 Task: Search one way flight ticket for 2 adults, 4 children and 1 infant on lap in business from Colorado Springs: City Of Colorado Springs Municipal Airport to Wilmington: Wilmington International Airport on 8-6-2023. Choice of flights is Delta. Number of bags: 1 carry on bag. Price is upto 73000. Outbound departure time preference is 7:00.
Action: Mouse moved to (230, 316)
Screenshot: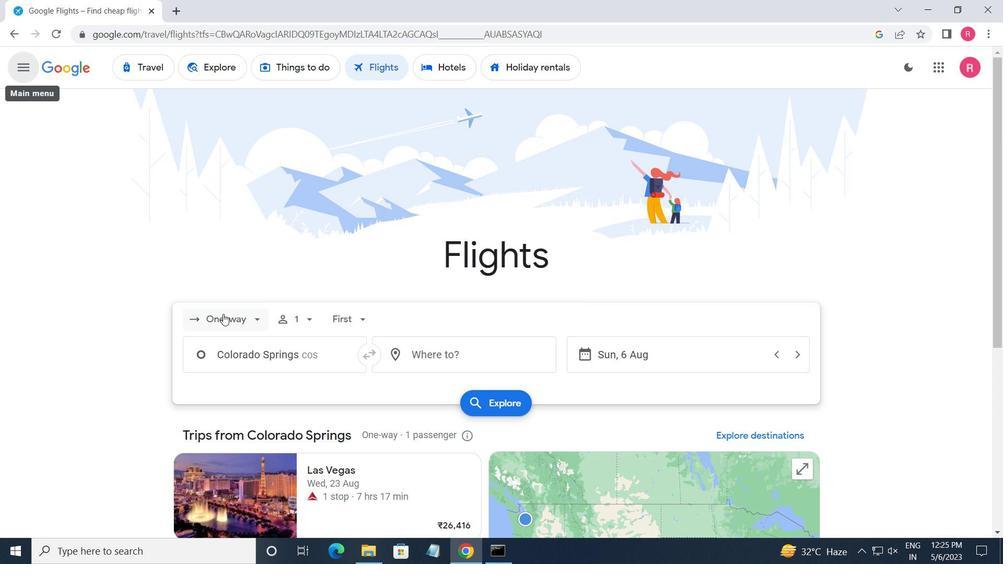 
Action: Mouse pressed left at (230, 316)
Screenshot: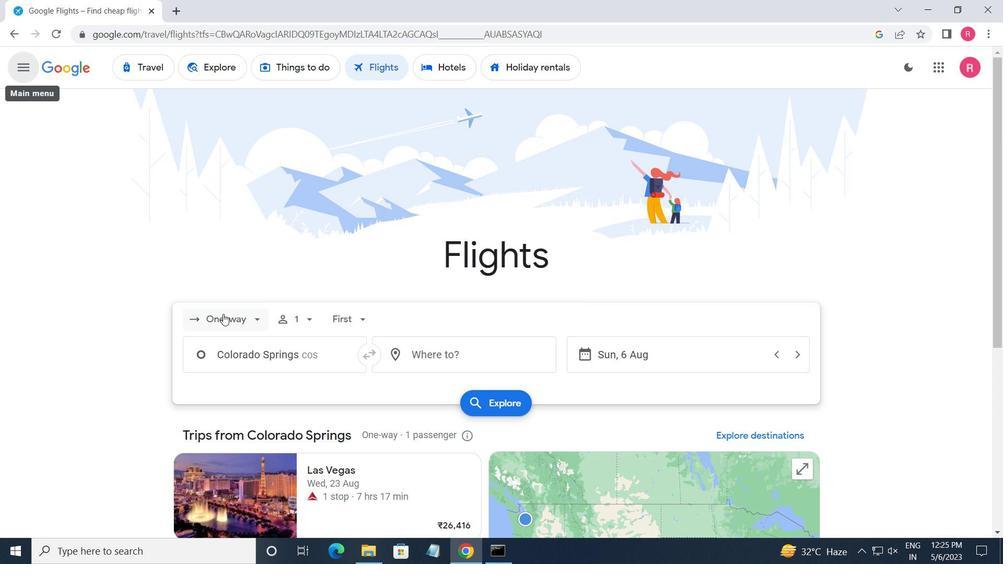 
Action: Mouse moved to (256, 383)
Screenshot: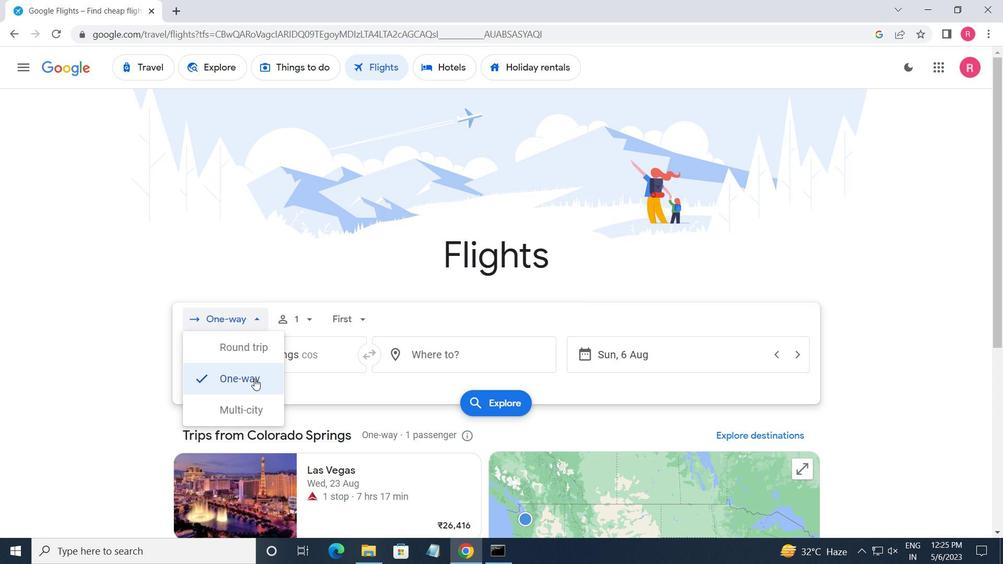 
Action: Mouse pressed left at (256, 383)
Screenshot: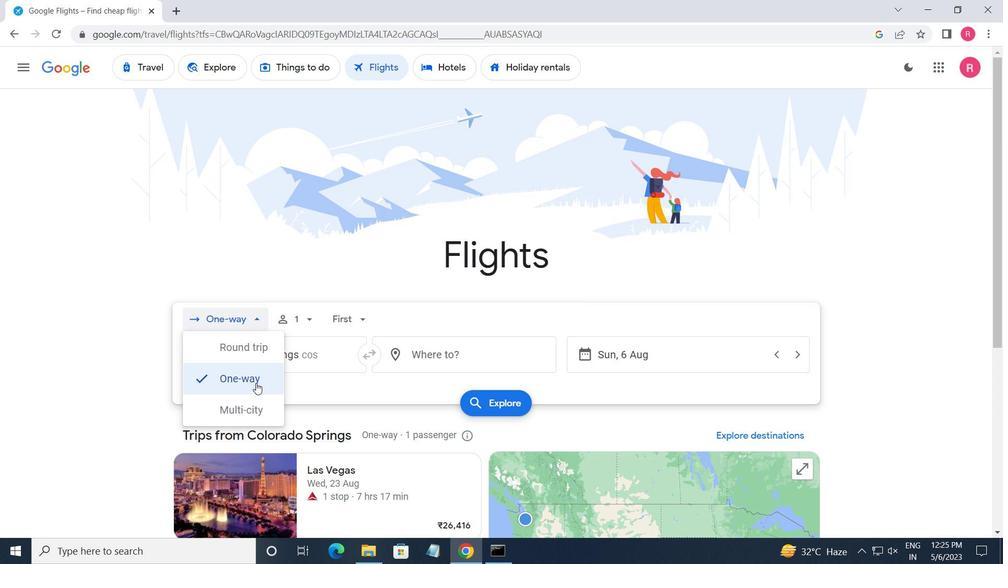 
Action: Mouse moved to (292, 327)
Screenshot: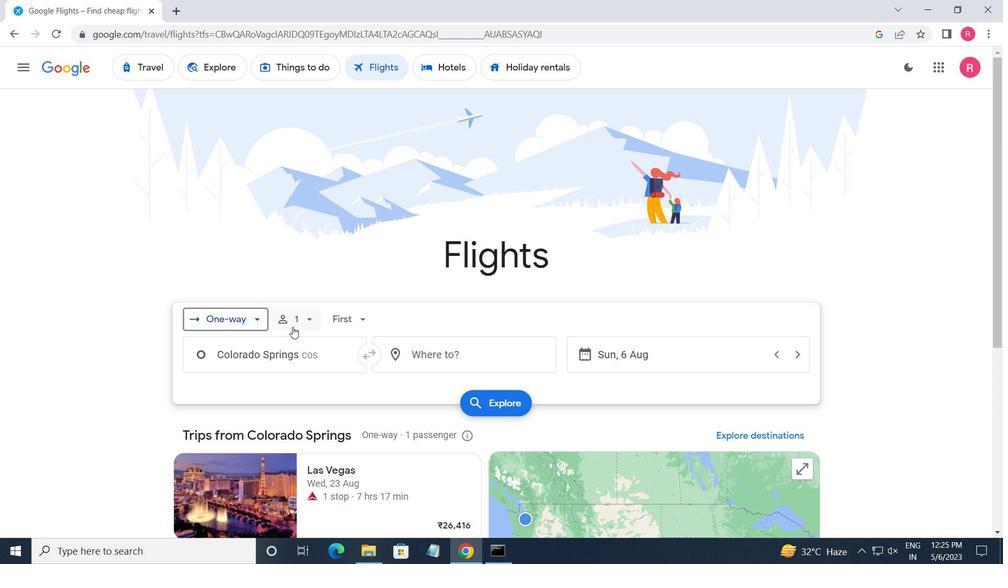 
Action: Mouse pressed left at (292, 327)
Screenshot: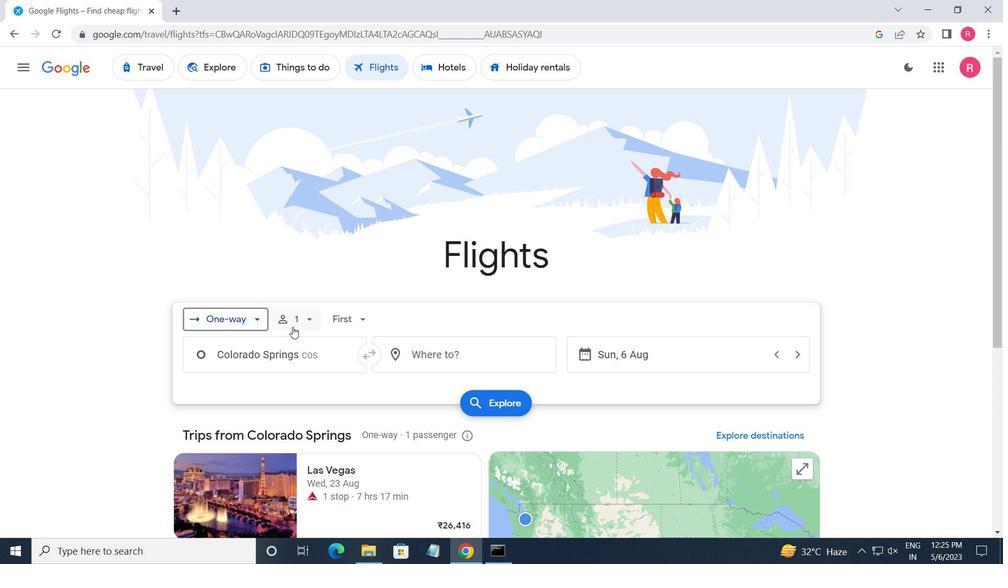 
Action: Mouse moved to (414, 359)
Screenshot: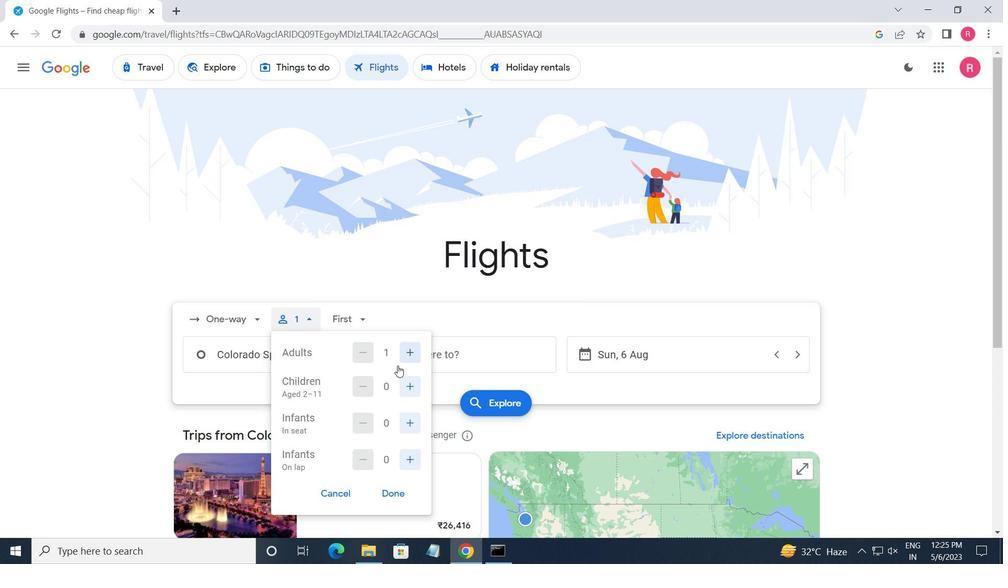 
Action: Mouse pressed left at (414, 359)
Screenshot: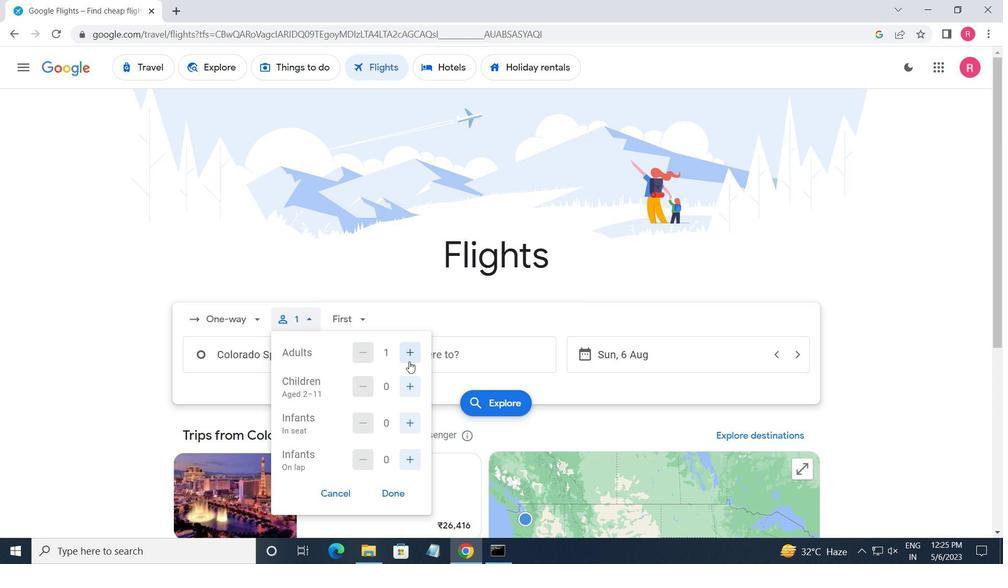 
Action: Mouse moved to (409, 386)
Screenshot: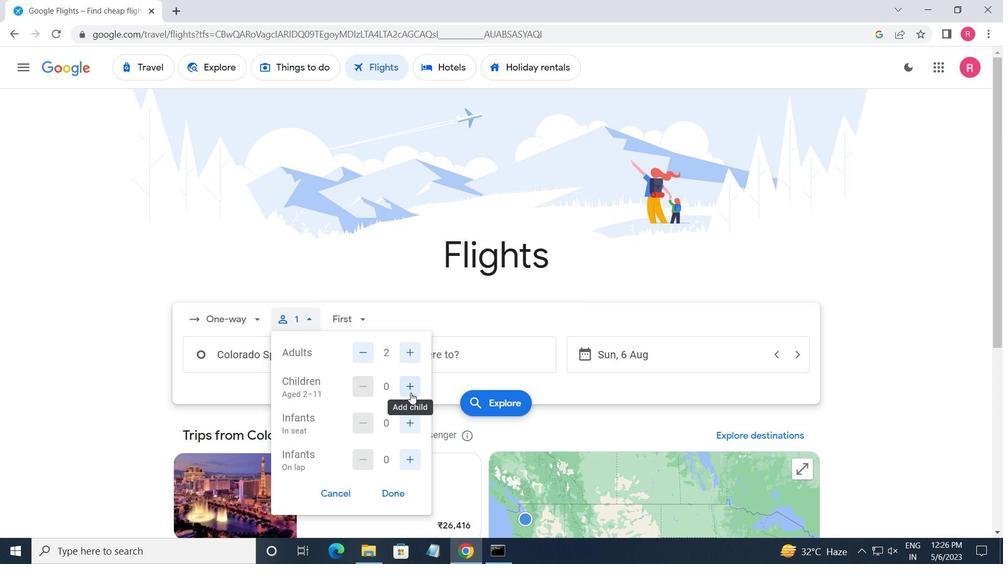 
Action: Mouse pressed left at (409, 386)
Screenshot: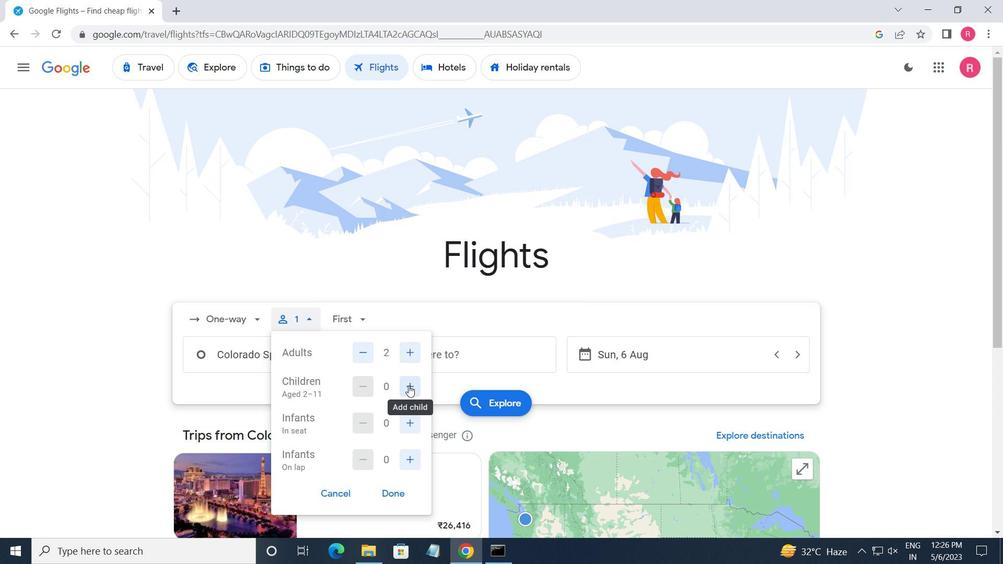 
Action: Mouse pressed left at (409, 386)
Screenshot: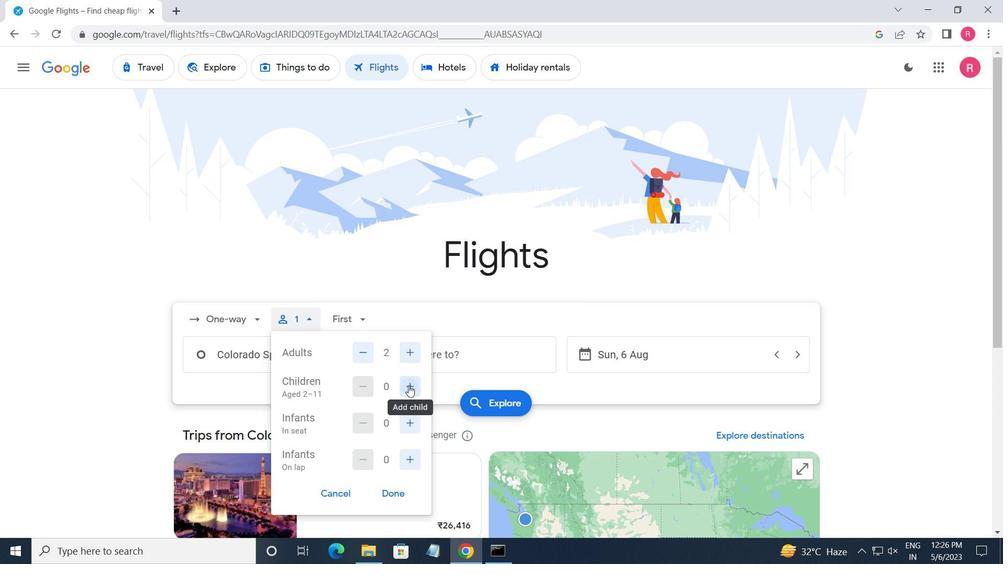 
Action: Mouse pressed left at (409, 386)
Screenshot: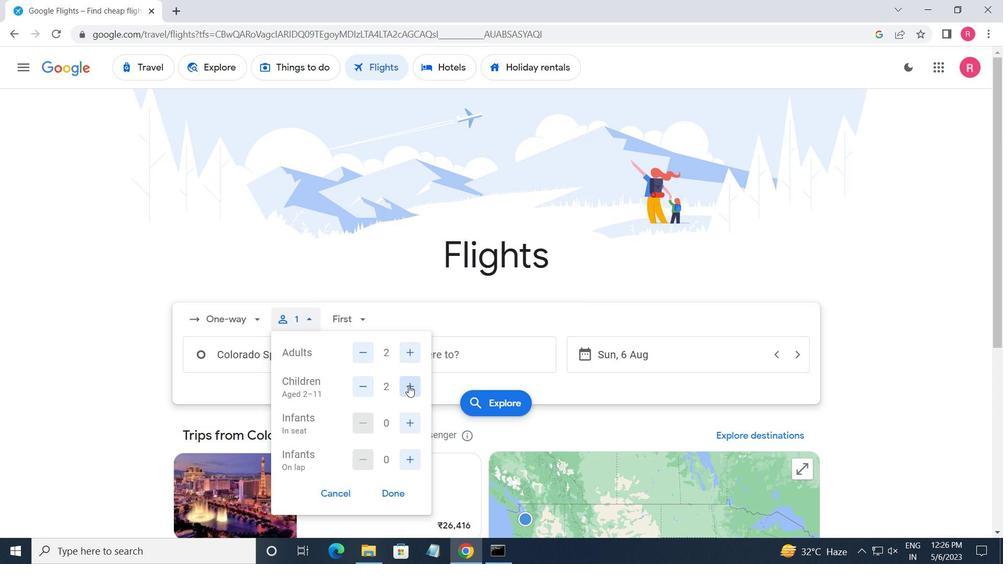 
Action: Mouse pressed left at (409, 386)
Screenshot: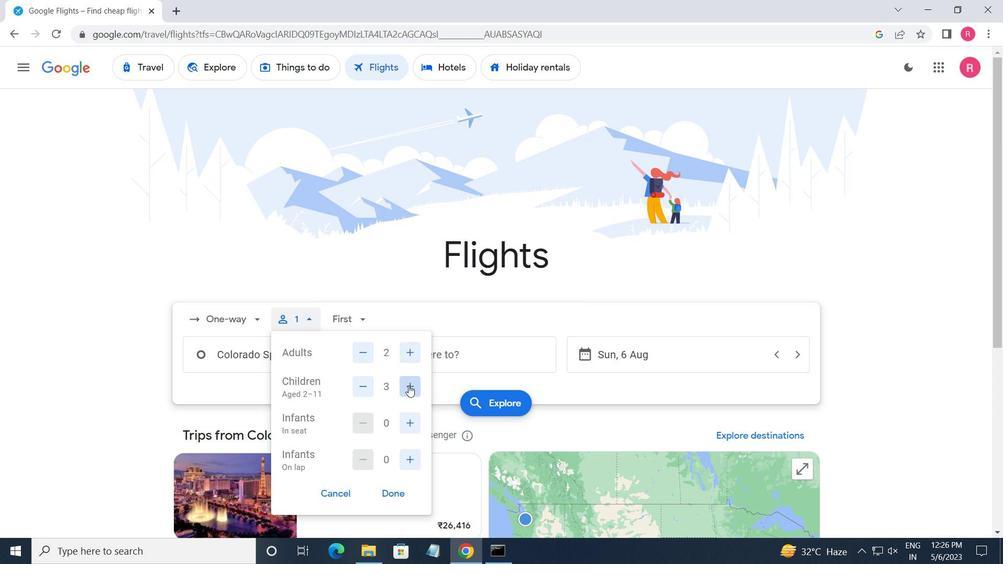 
Action: Mouse moved to (408, 458)
Screenshot: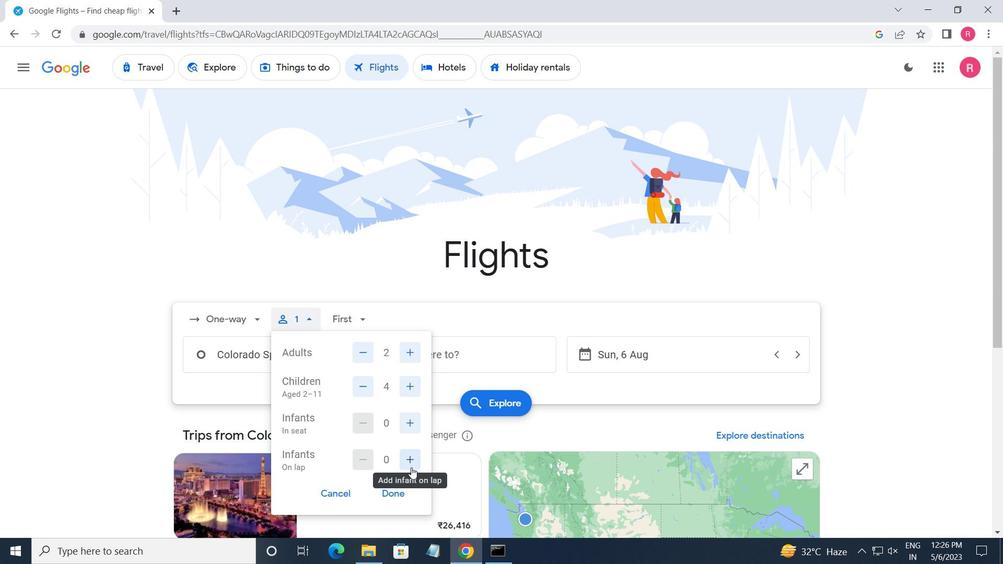 
Action: Mouse pressed left at (408, 458)
Screenshot: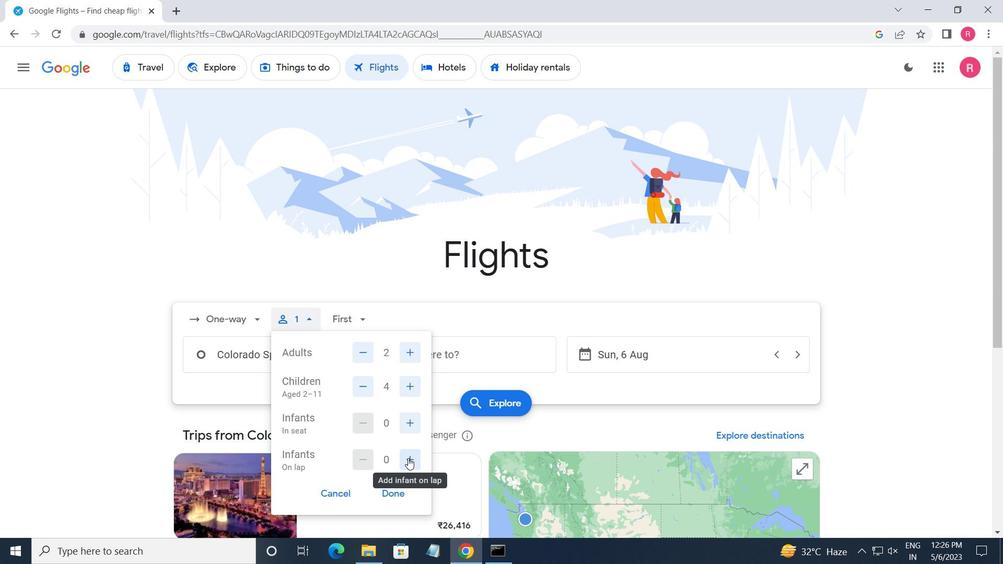 
Action: Mouse moved to (395, 494)
Screenshot: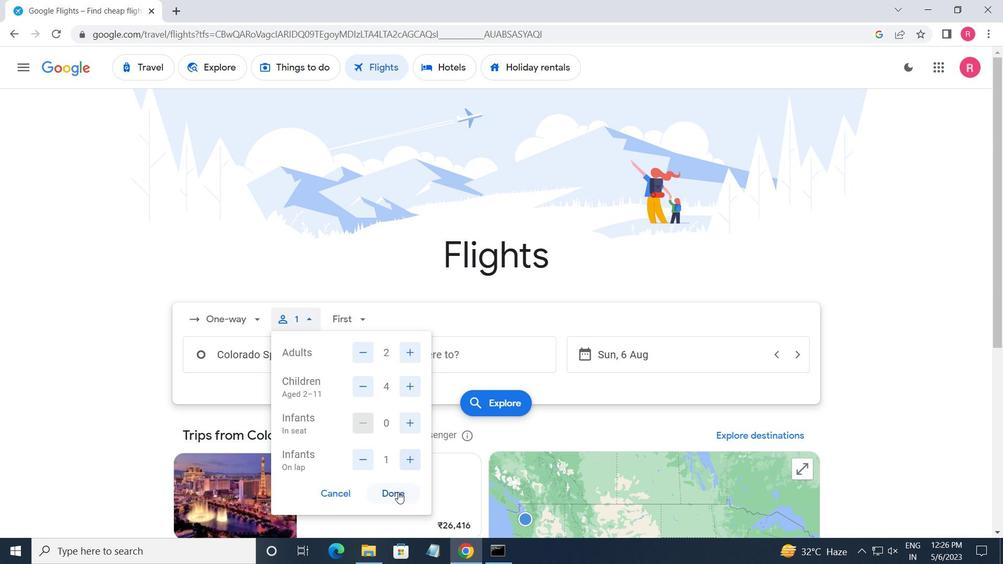 
Action: Mouse pressed left at (395, 494)
Screenshot: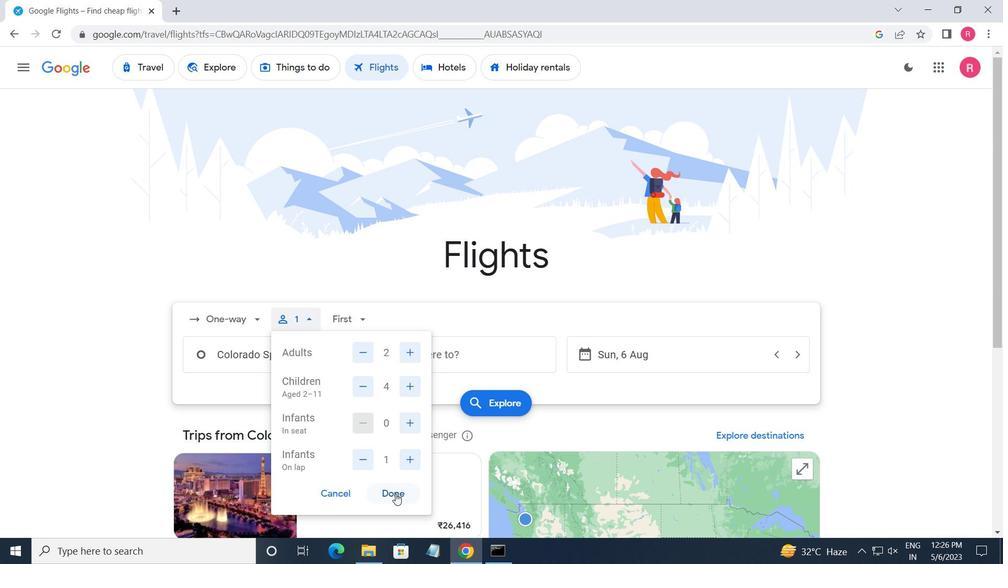 
Action: Mouse moved to (348, 318)
Screenshot: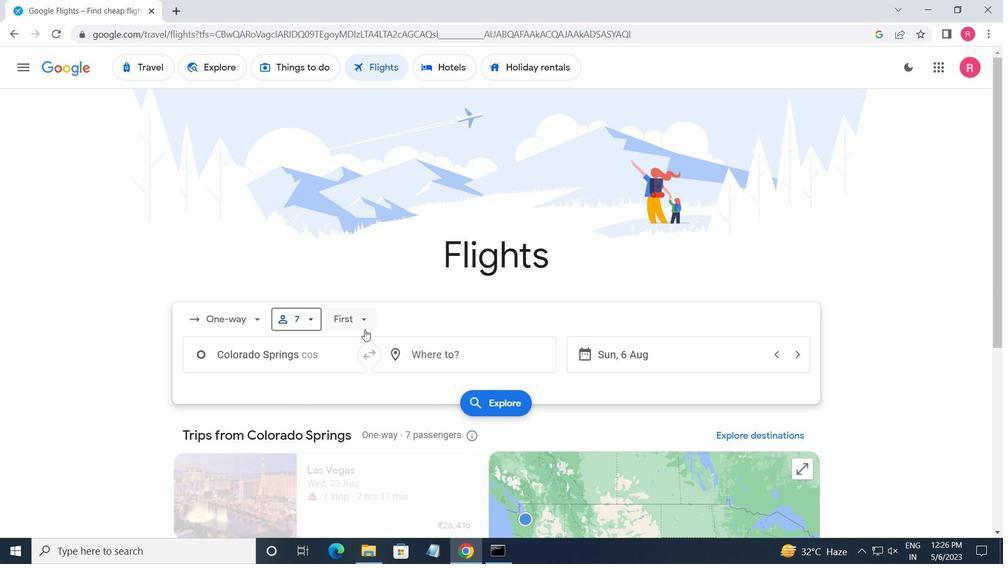 
Action: Mouse pressed left at (348, 318)
Screenshot: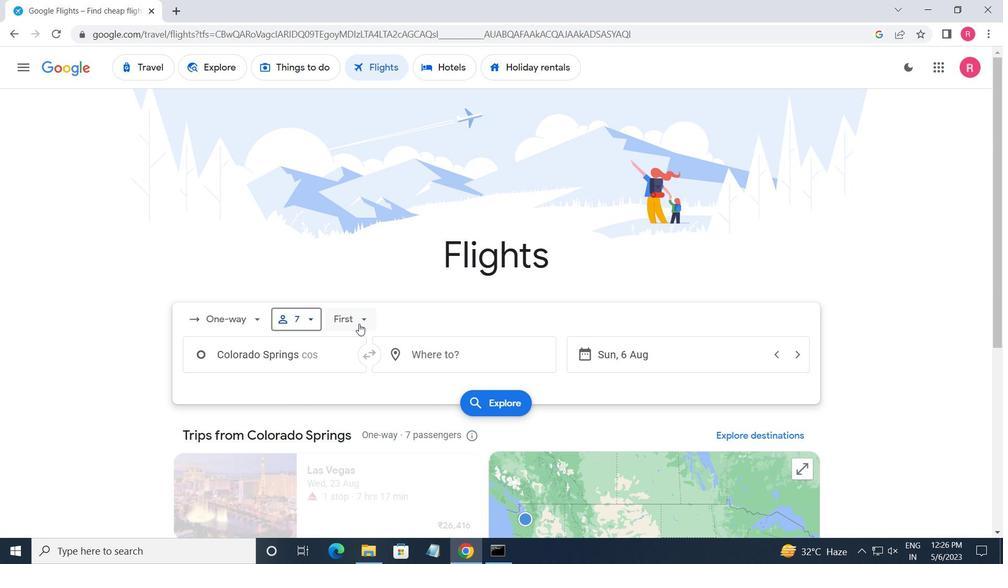 
Action: Mouse moved to (386, 412)
Screenshot: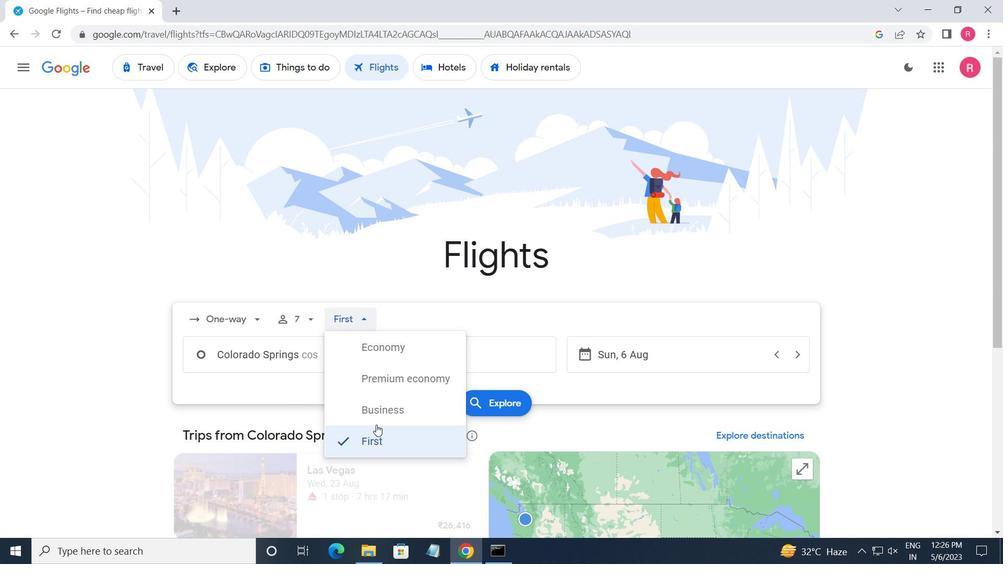 
Action: Mouse pressed left at (386, 412)
Screenshot: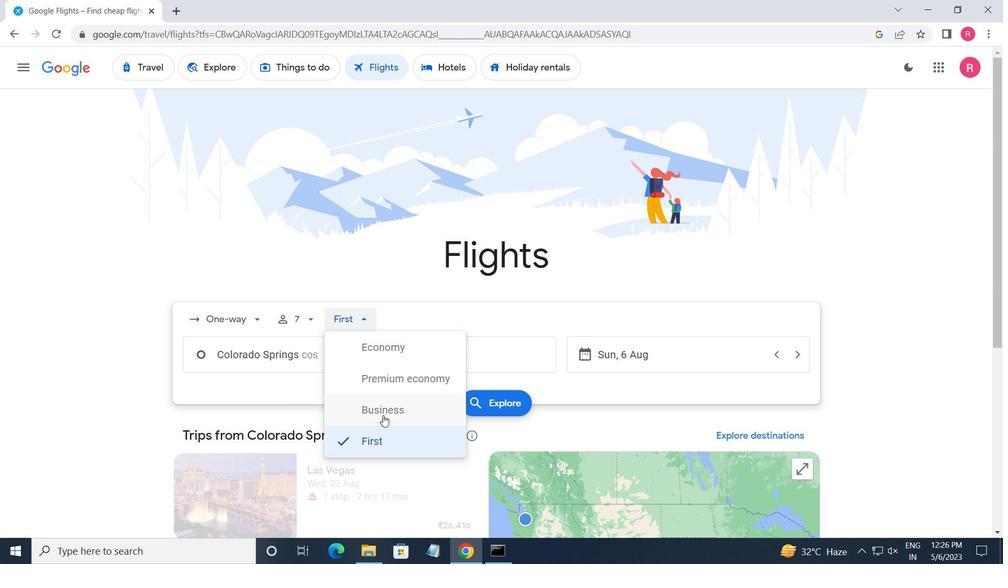 
Action: Mouse moved to (290, 357)
Screenshot: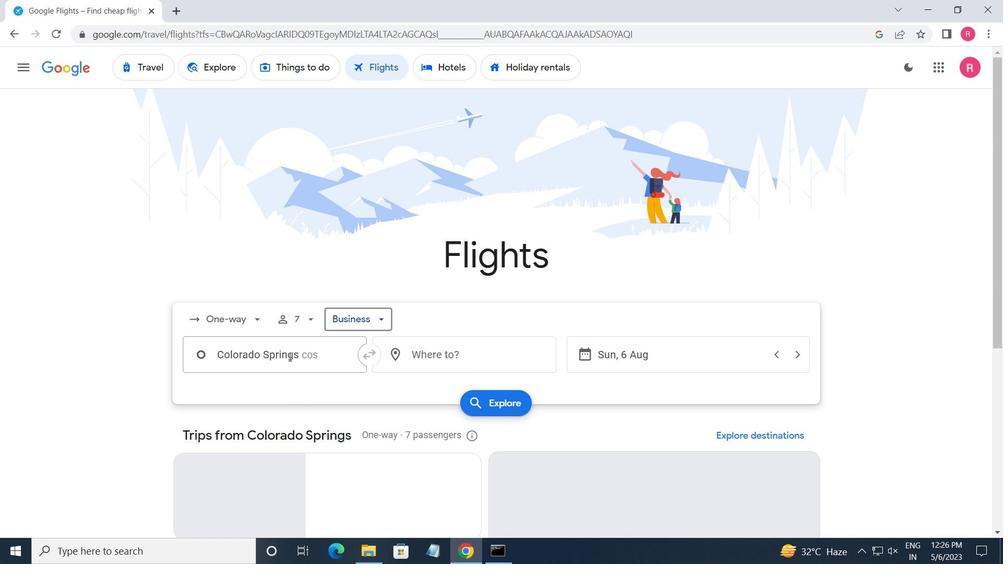 
Action: Mouse pressed left at (290, 357)
Screenshot: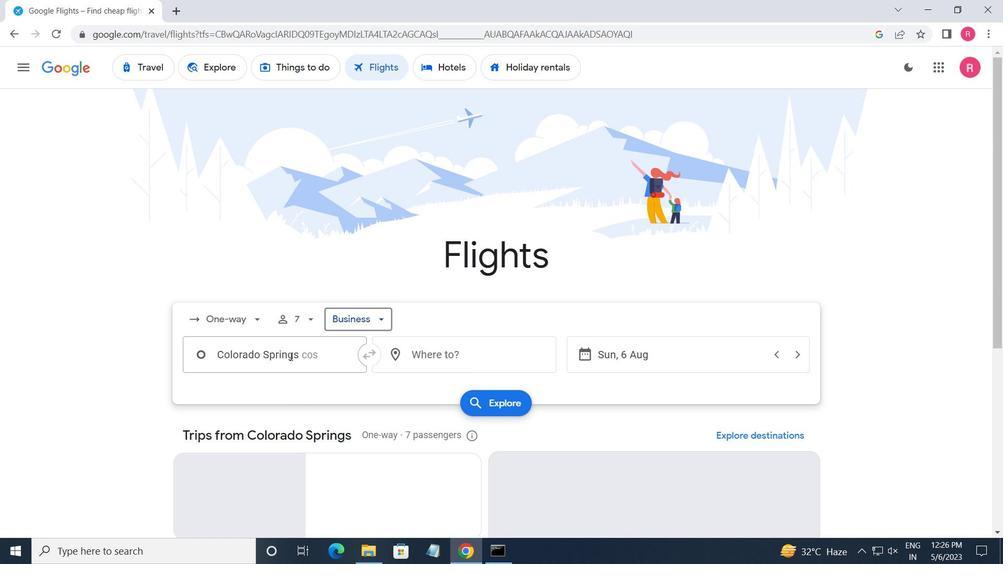 
Action: Key pressed <Key.shift>COLORADO<Key.space><Key.shift><Key.shift><Key.shift><Key.shift><Key.shift>SP
Screenshot: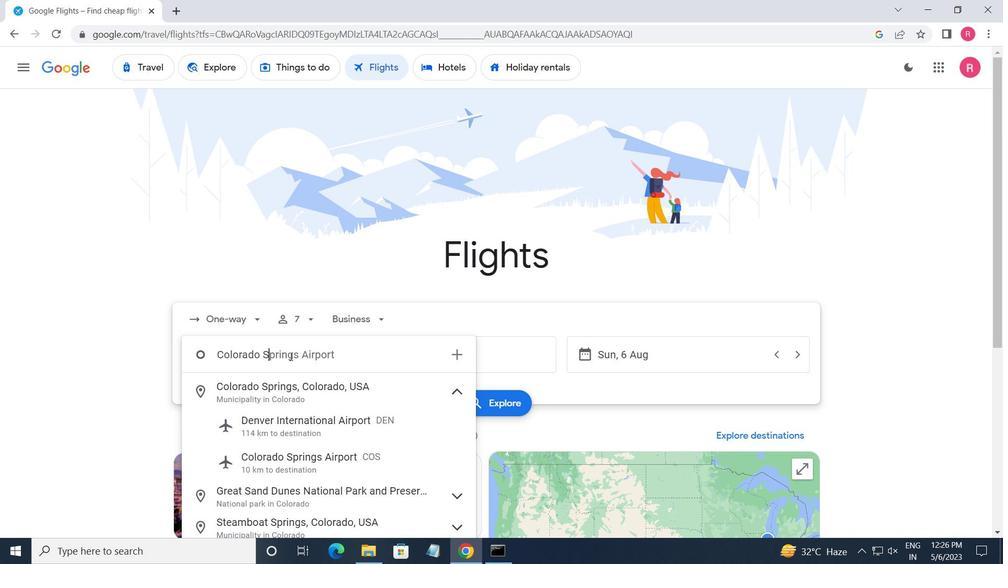 
Action: Mouse moved to (314, 469)
Screenshot: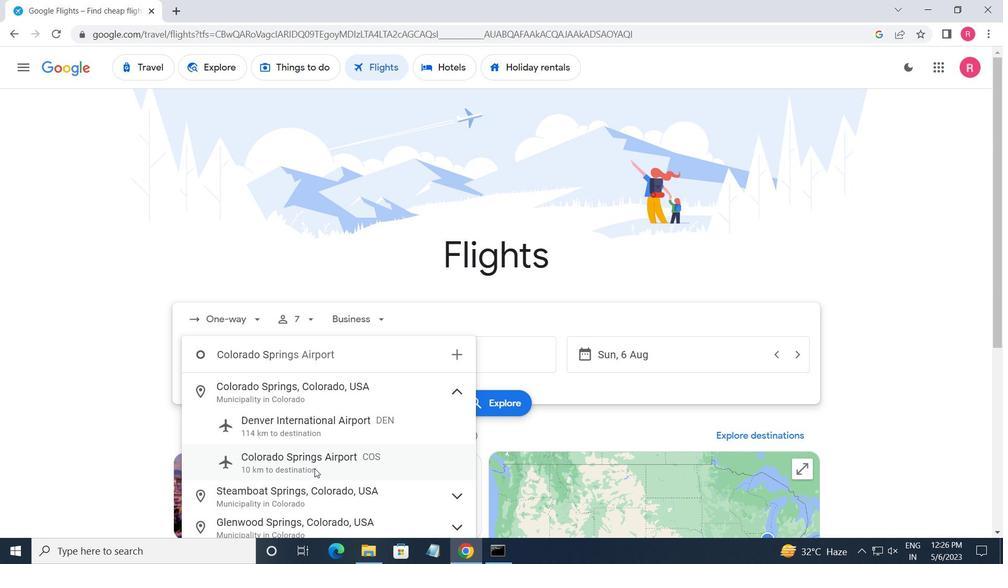 
Action: Mouse pressed left at (314, 469)
Screenshot: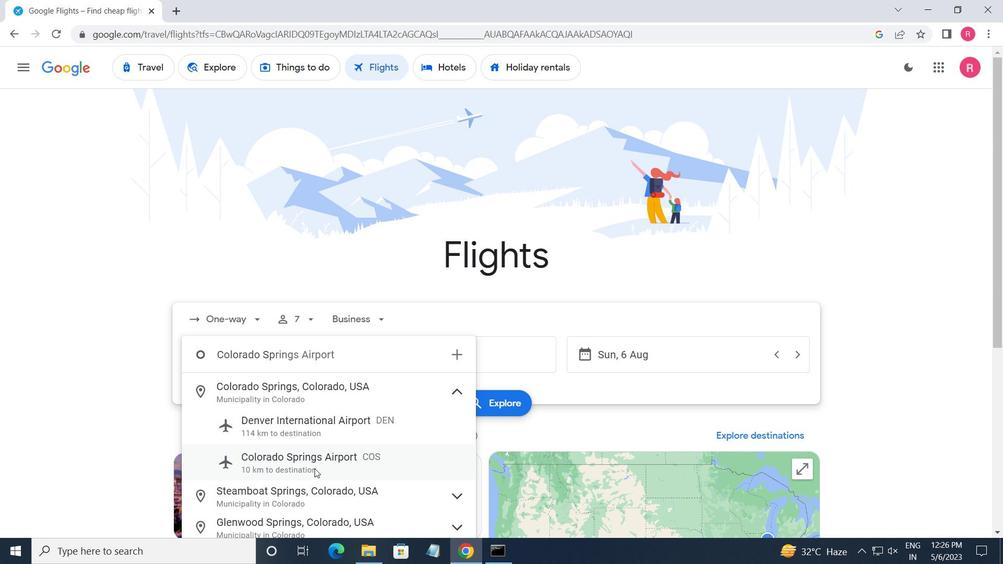 
Action: Mouse moved to (446, 357)
Screenshot: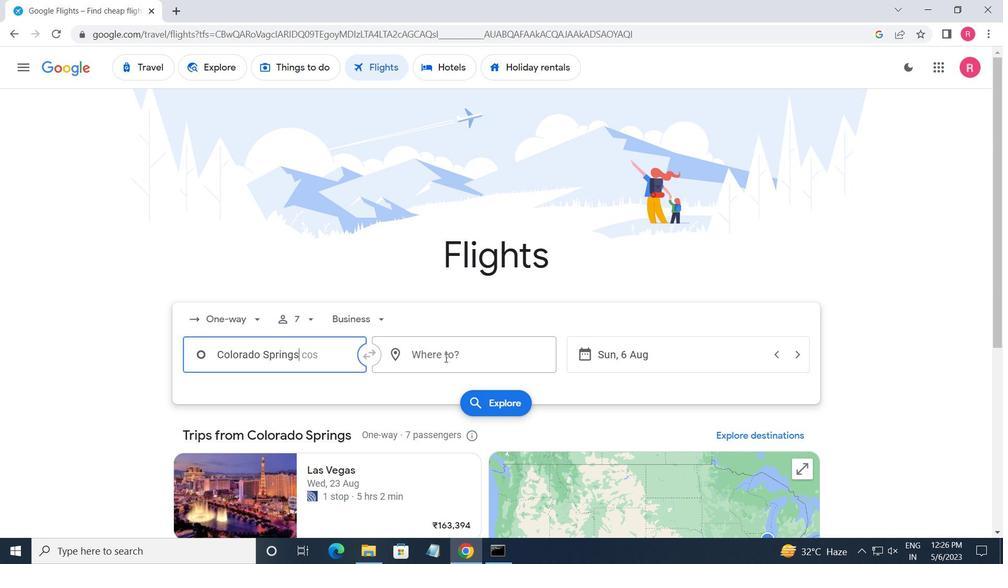
Action: Mouse pressed left at (446, 357)
Screenshot: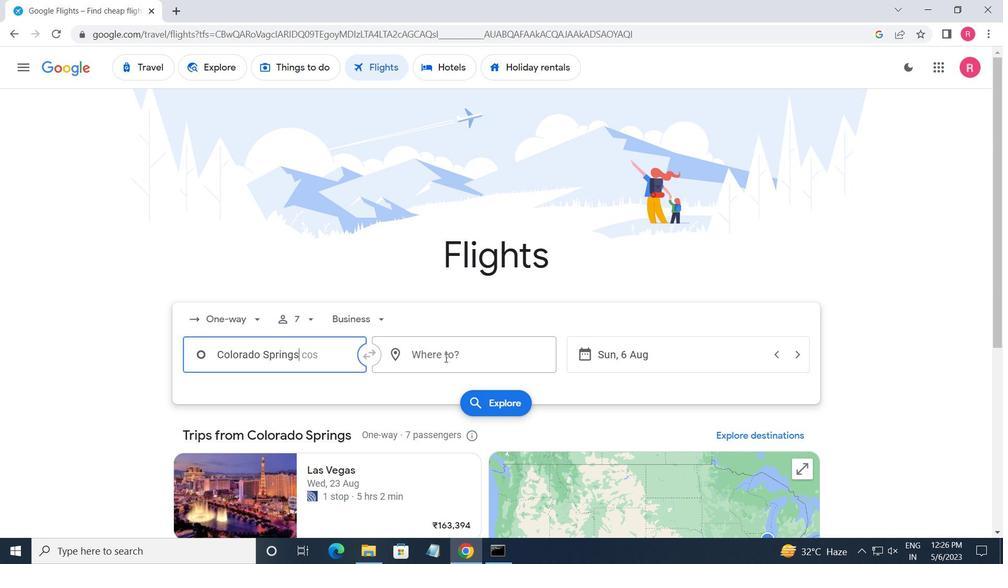 
Action: Key pressed <Key.shift>WILMI
Screenshot: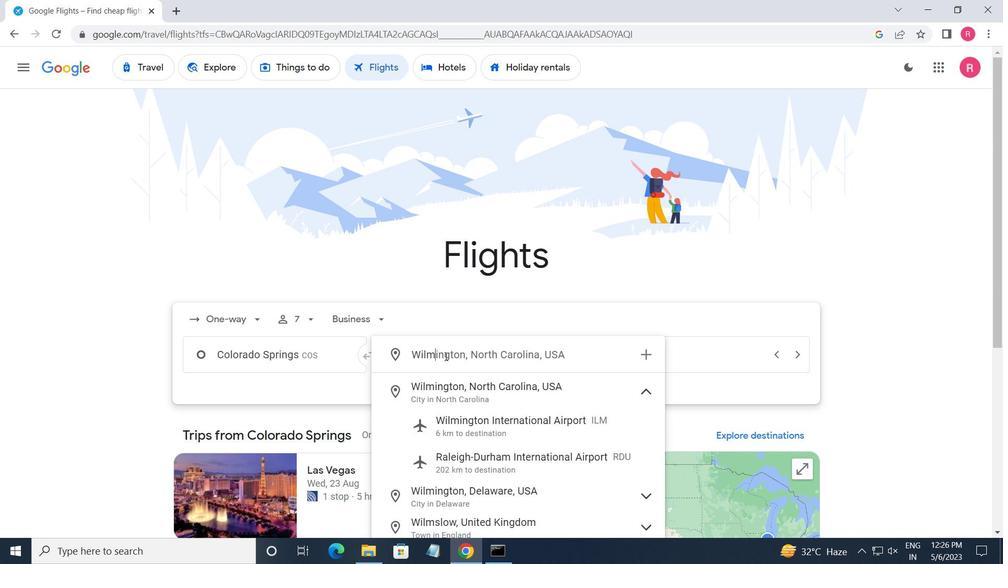 
Action: Mouse moved to (471, 420)
Screenshot: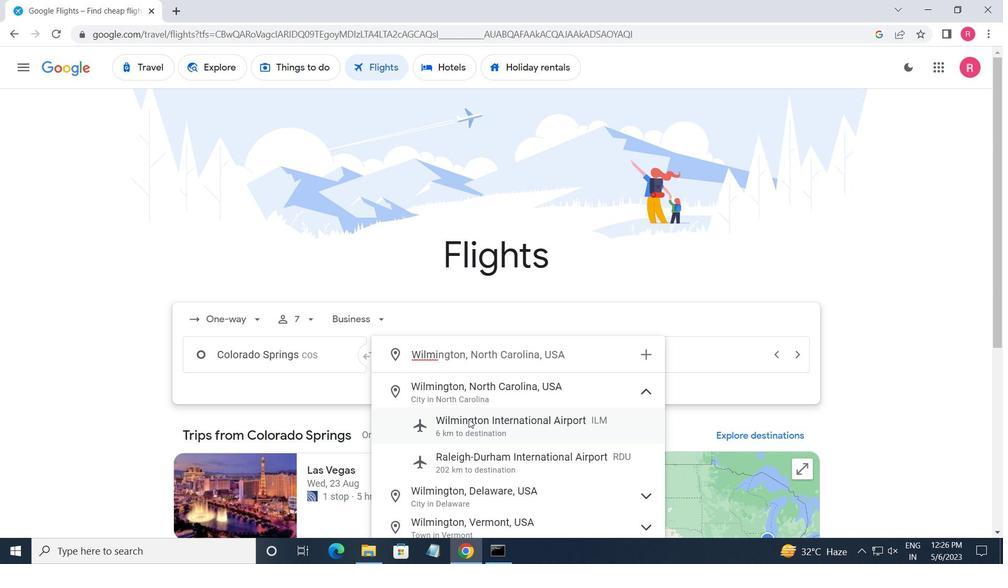 
Action: Mouse pressed left at (471, 420)
Screenshot: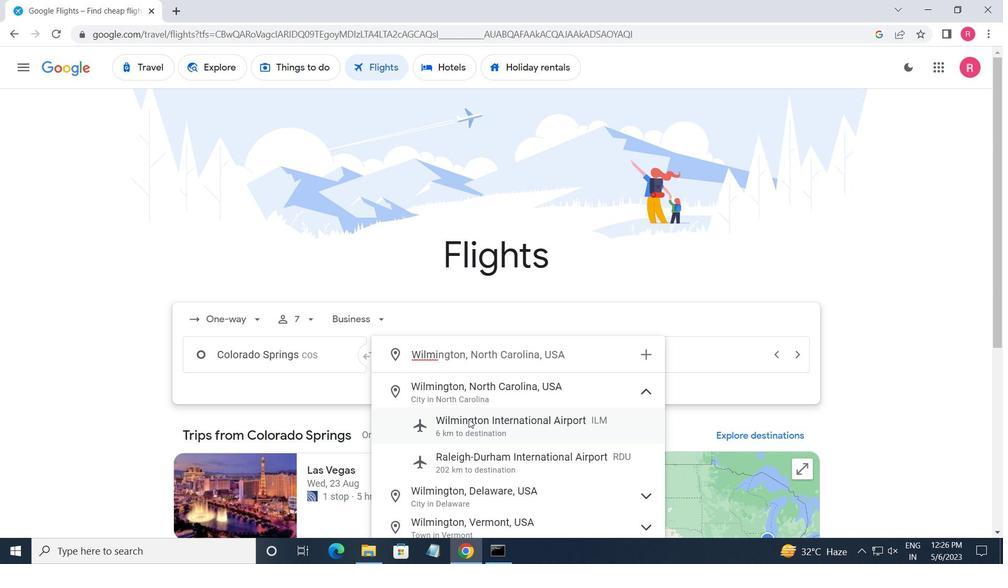 
Action: Mouse moved to (665, 353)
Screenshot: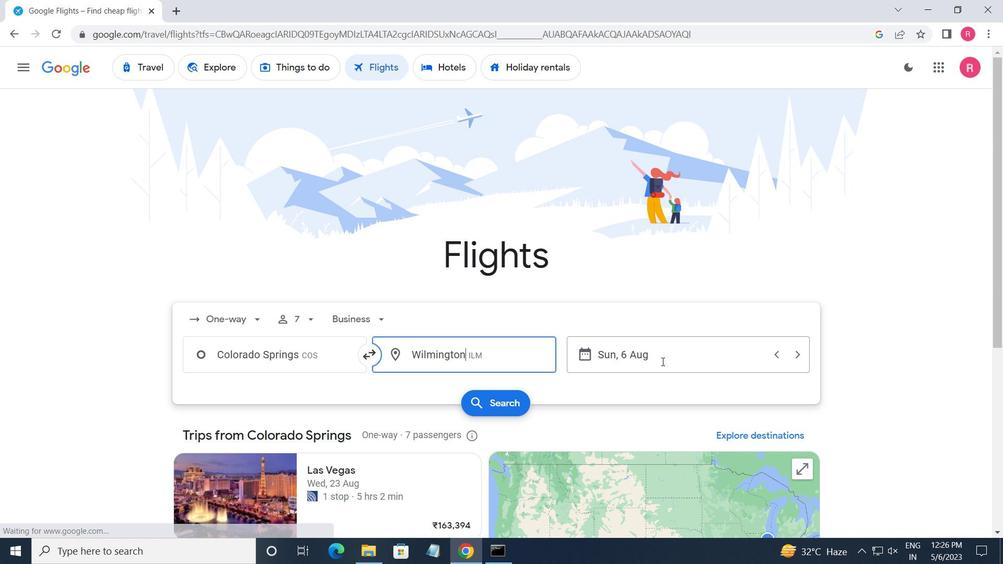
Action: Mouse pressed left at (665, 353)
Screenshot: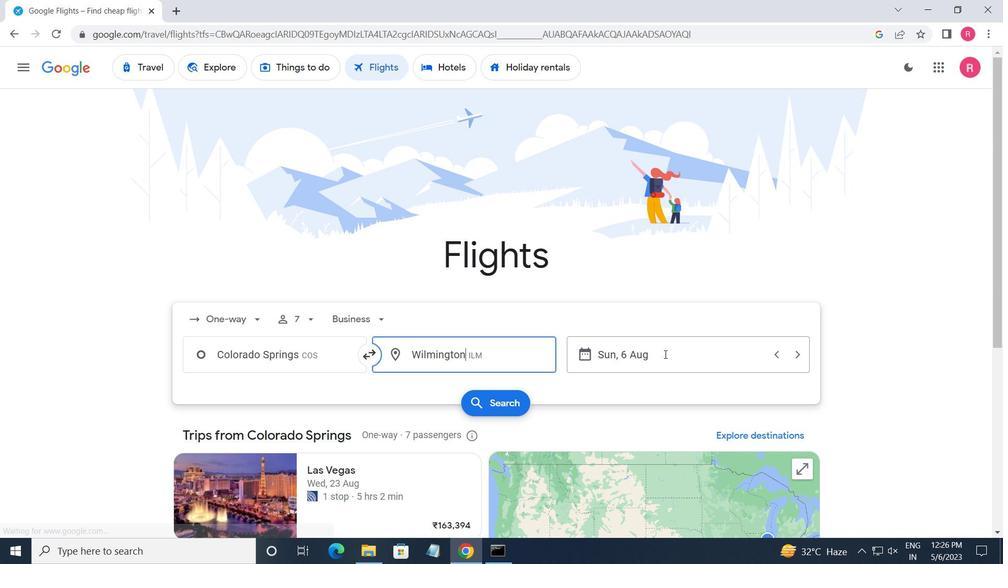 
Action: Mouse moved to (348, 338)
Screenshot: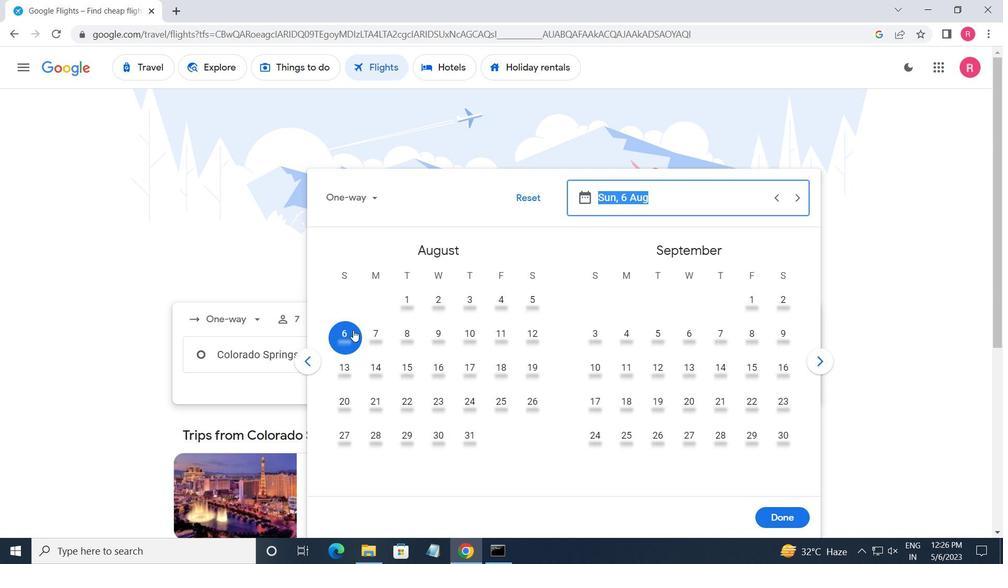 
Action: Mouse pressed left at (348, 338)
Screenshot: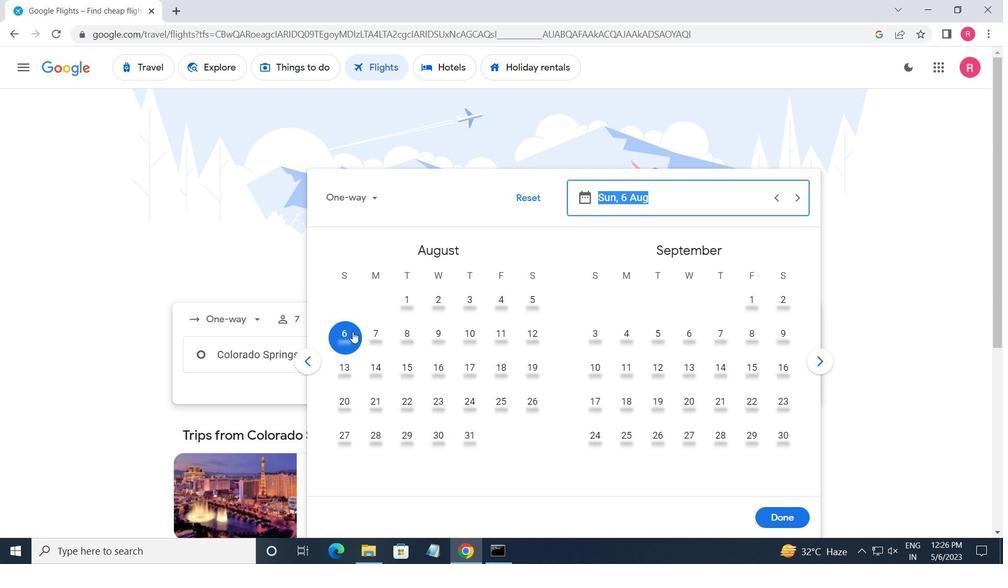 
Action: Mouse moved to (780, 512)
Screenshot: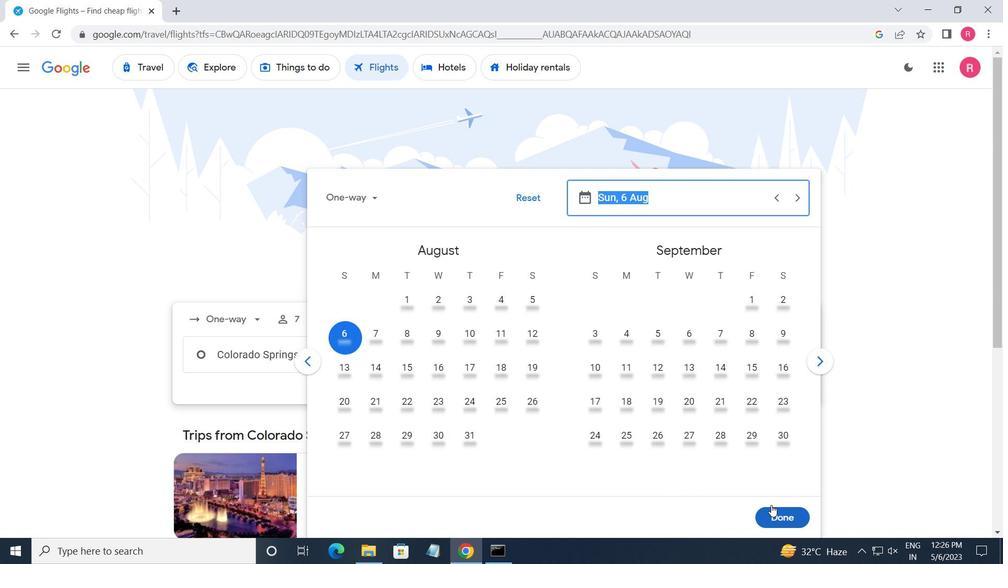 
Action: Mouse pressed left at (780, 512)
Screenshot: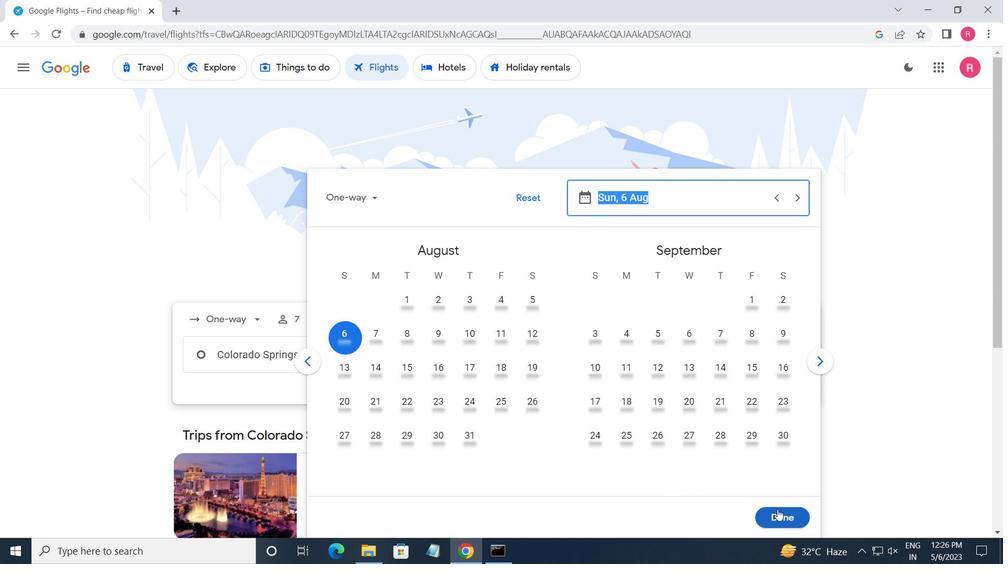 
Action: Mouse moved to (511, 409)
Screenshot: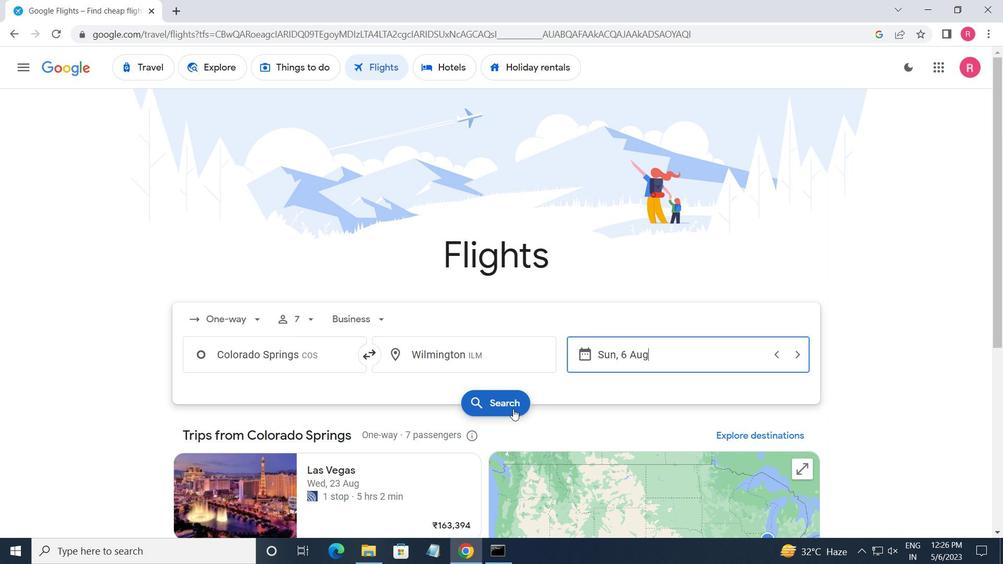 
Action: Mouse pressed left at (511, 409)
Screenshot: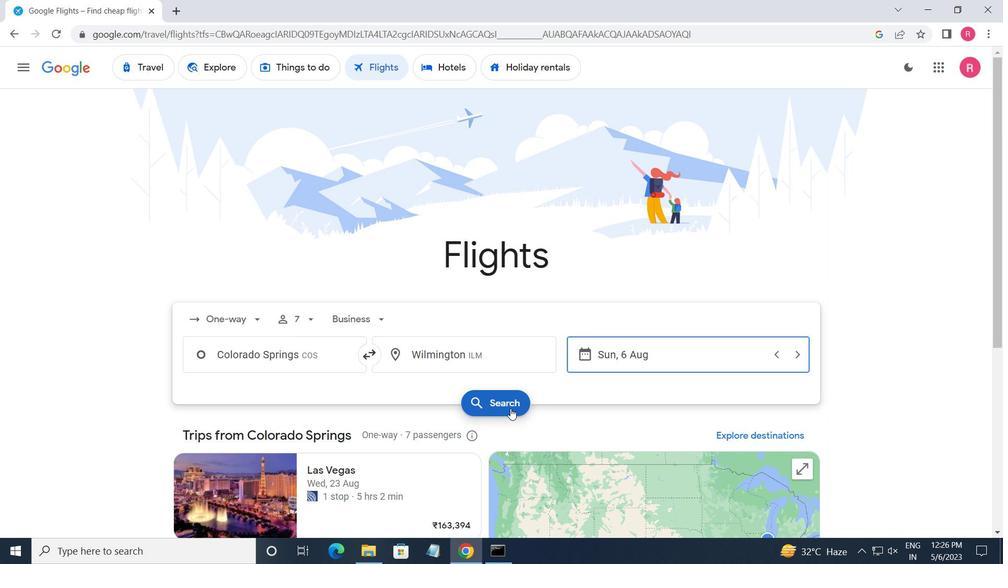 
Action: Mouse moved to (211, 183)
Screenshot: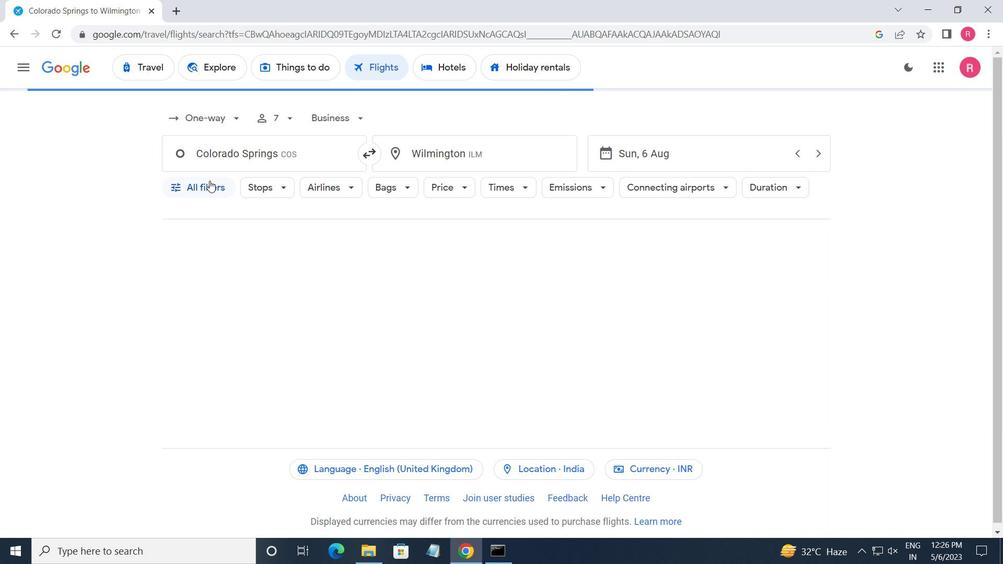 
Action: Mouse pressed left at (211, 183)
Screenshot: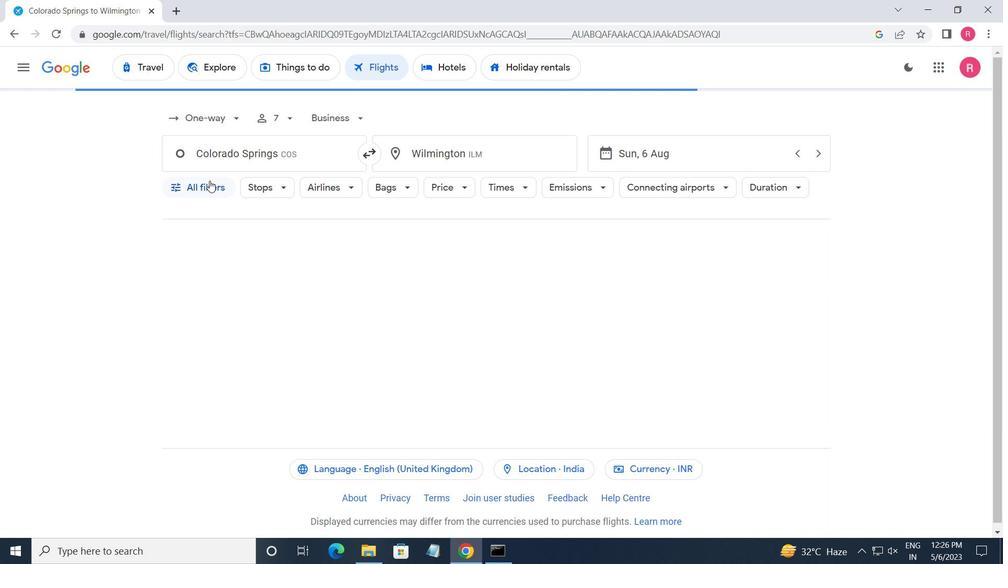 
Action: Mouse moved to (284, 372)
Screenshot: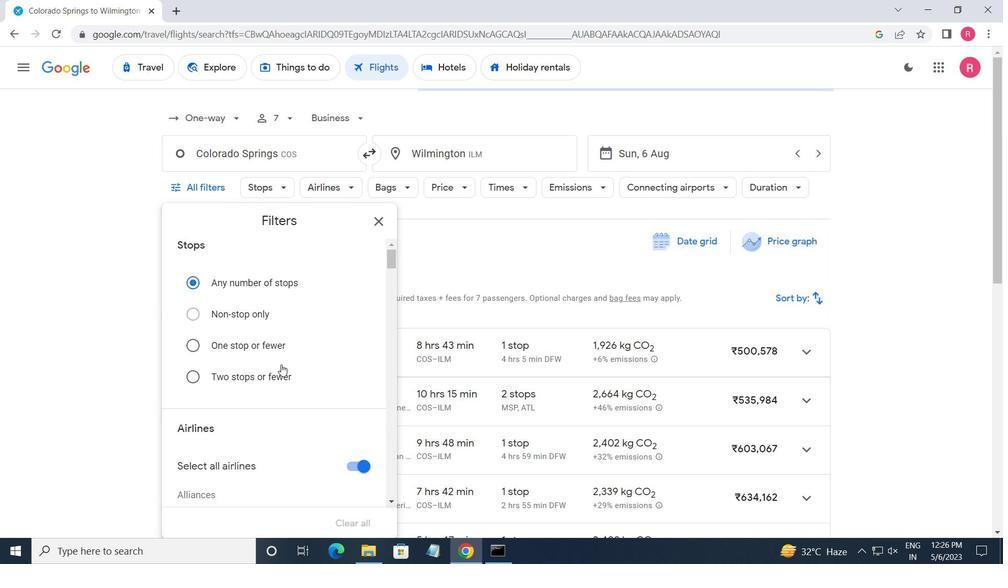 
Action: Mouse scrolled (284, 371) with delta (0, 0)
Screenshot: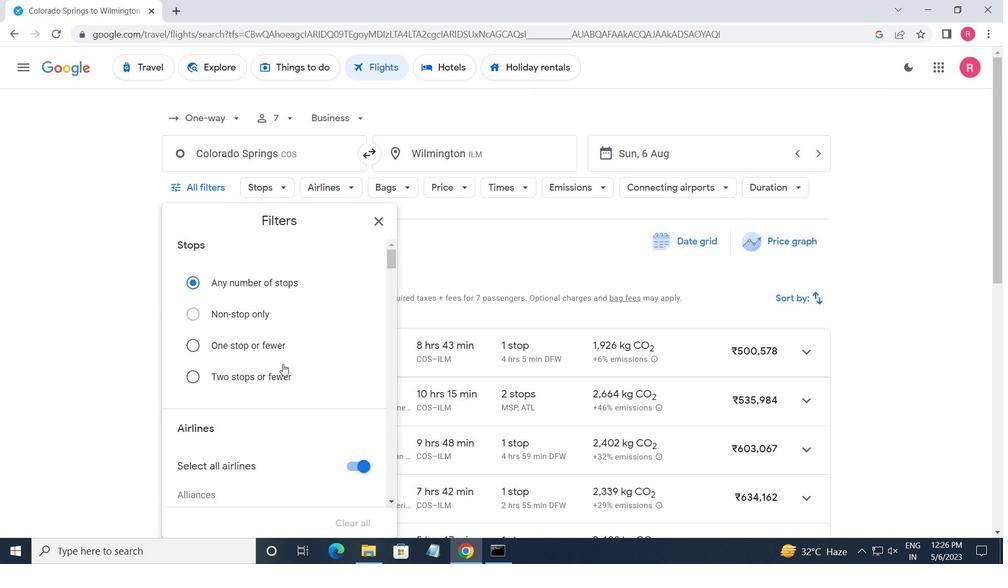 
Action: Mouse moved to (284, 372)
Screenshot: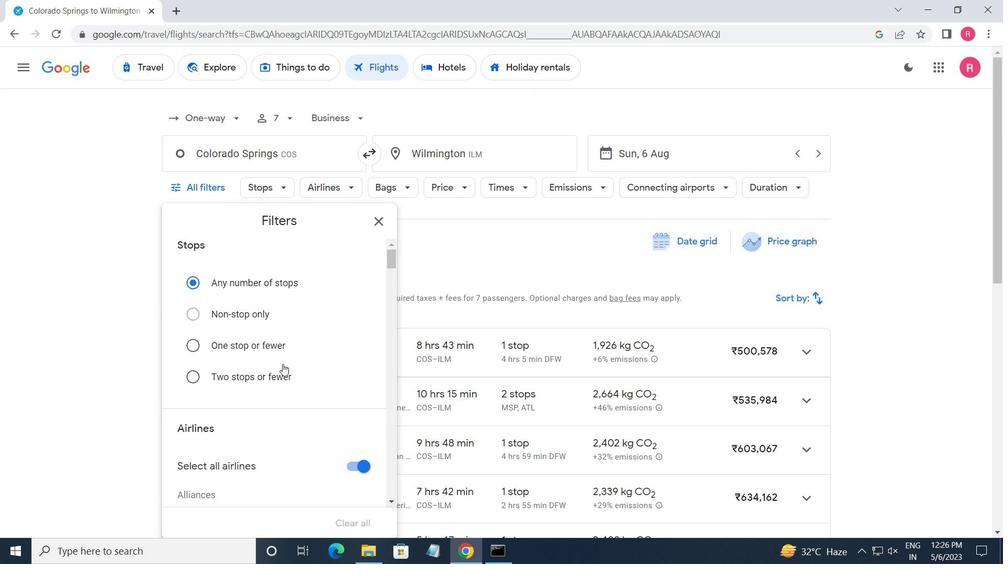 
Action: Mouse scrolled (284, 372) with delta (0, 0)
Screenshot: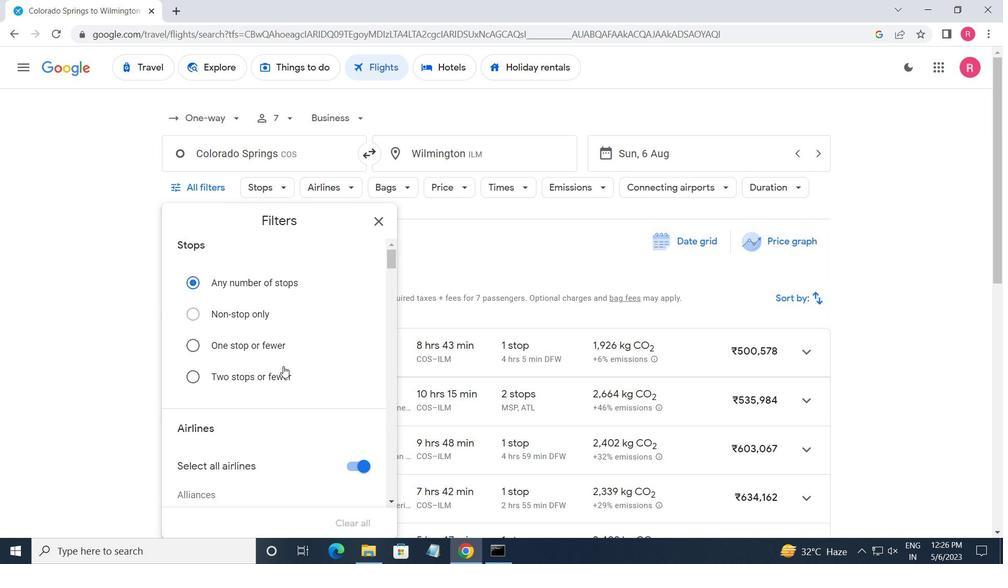 
Action: Mouse moved to (286, 377)
Screenshot: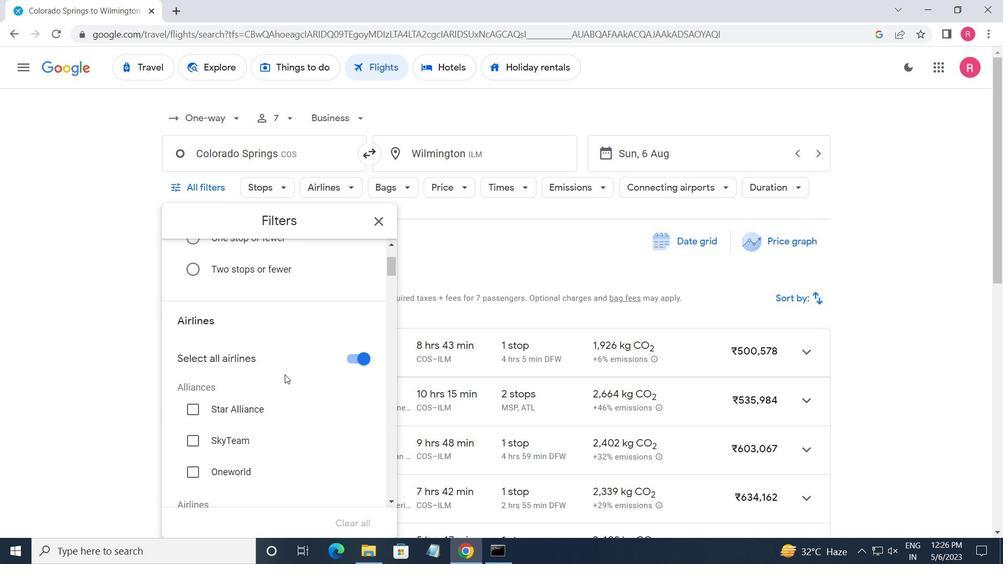 
Action: Mouse scrolled (286, 376) with delta (0, 0)
Screenshot: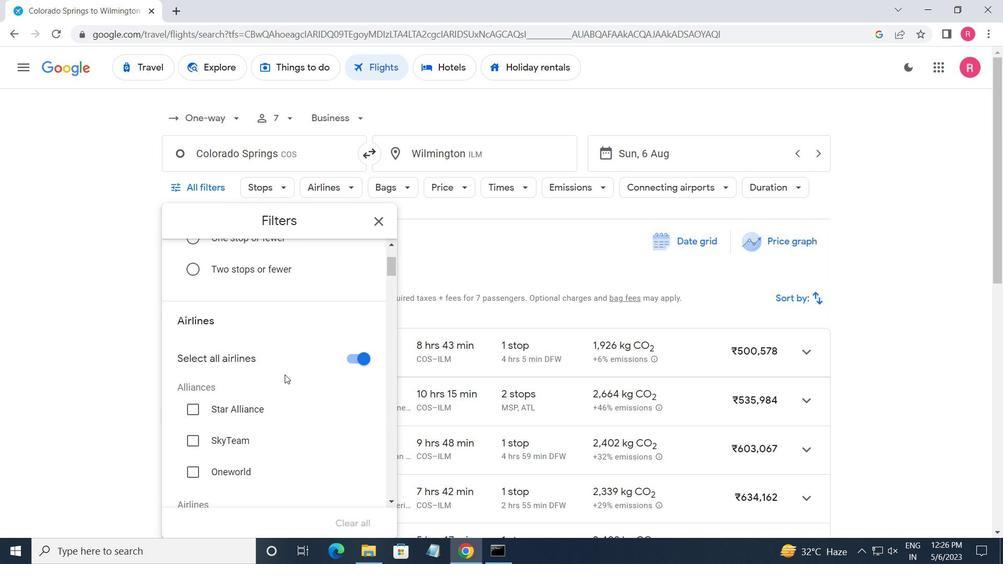 
Action: Mouse moved to (303, 447)
Screenshot: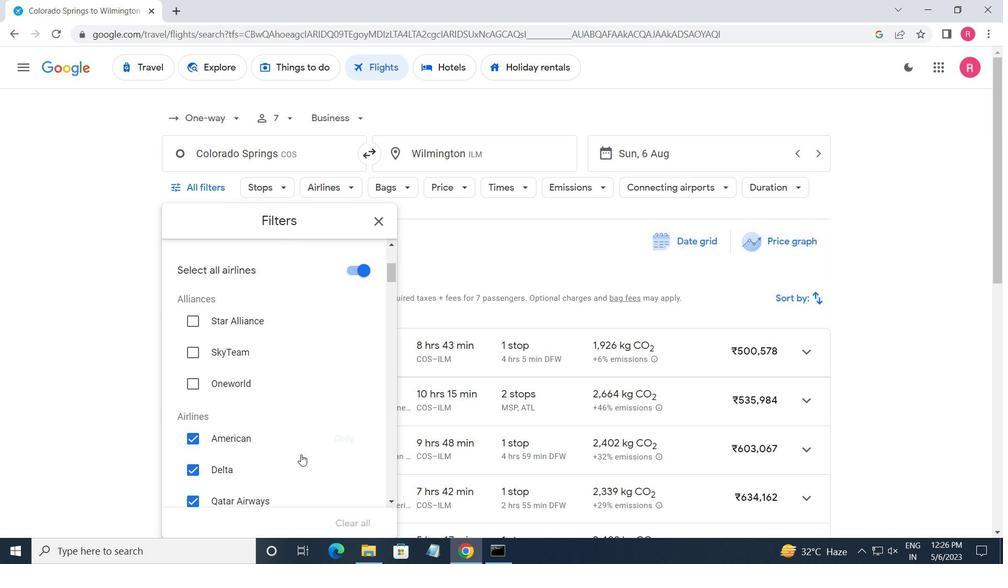 
Action: Mouse scrolled (303, 446) with delta (0, 0)
Screenshot: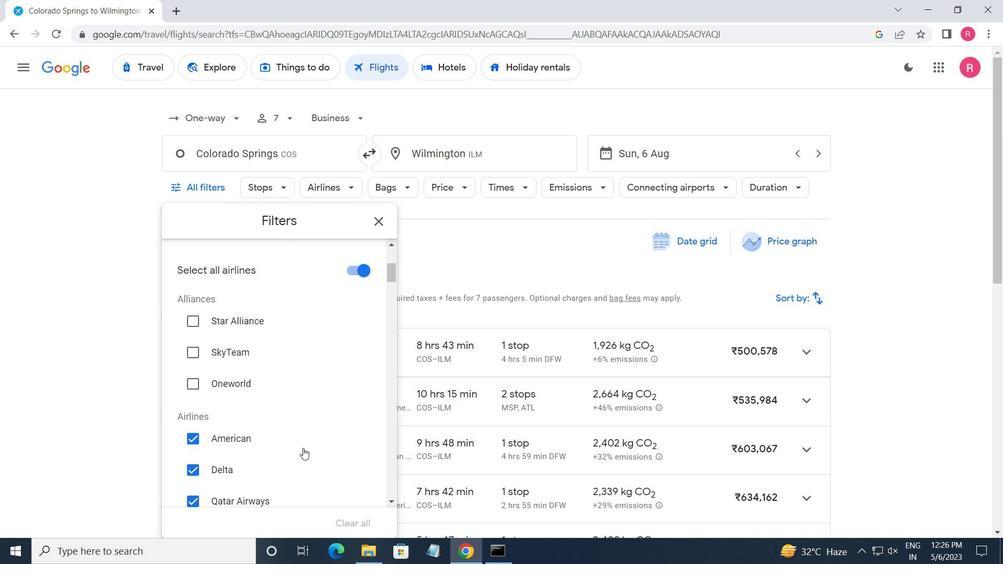 
Action: Mouse moved to (342, 403)
Screenshot: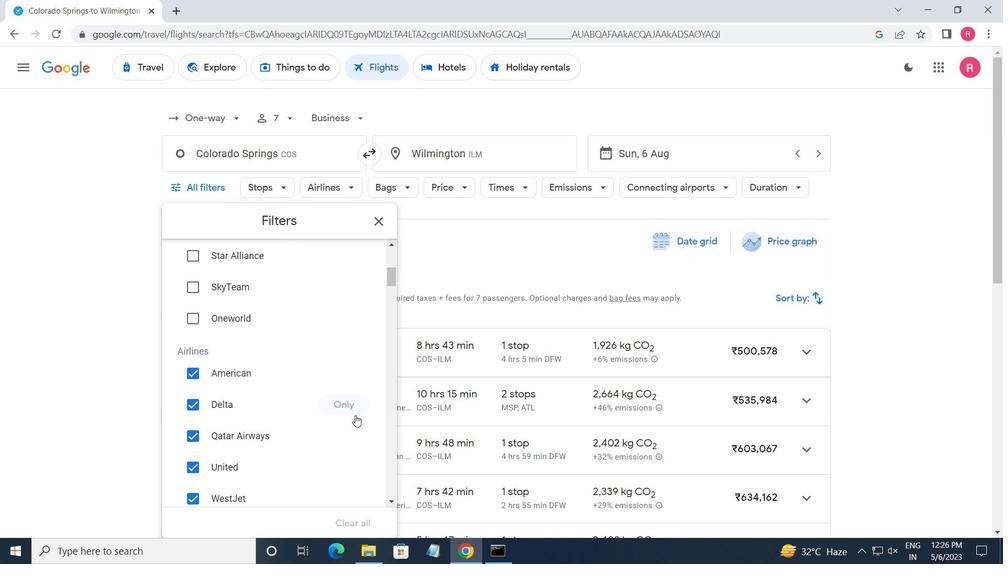 
Action: Mouse pressed left at (342, 403)
Screenshot: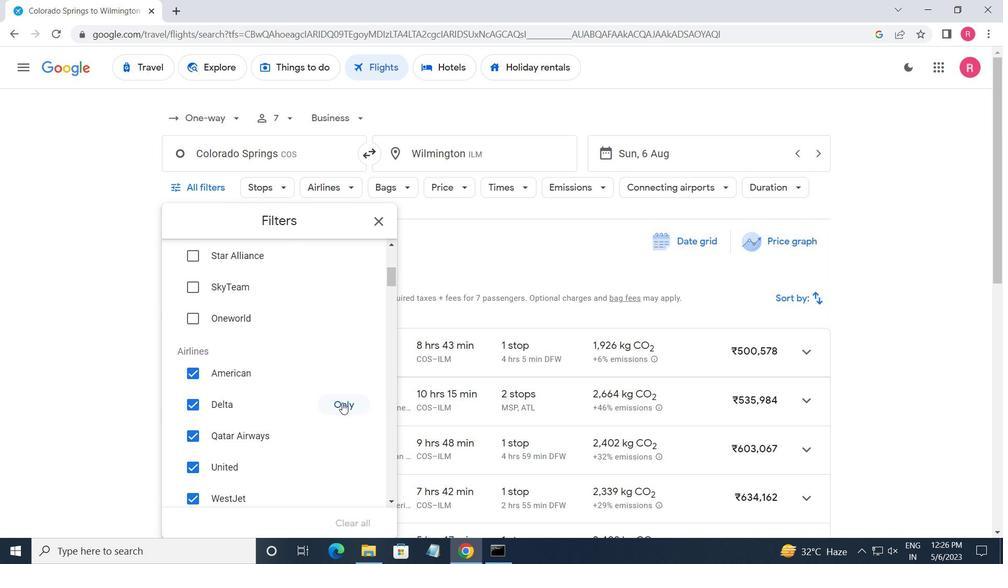 
Action: Mouse moved to (291, 361)
Screenshot: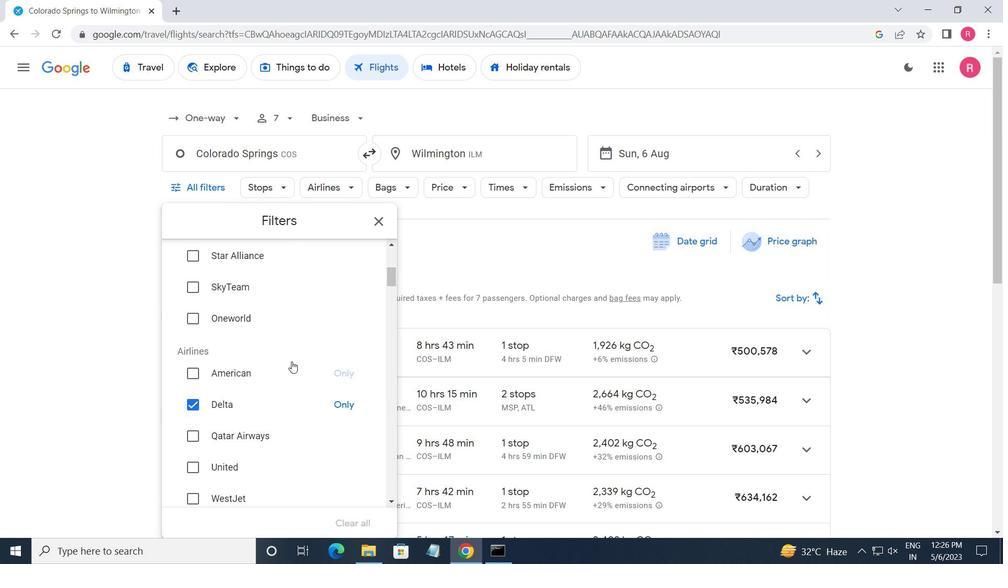 
Action: Mouse scrolled (291, 361) with delta (0, 0)
Screenshot: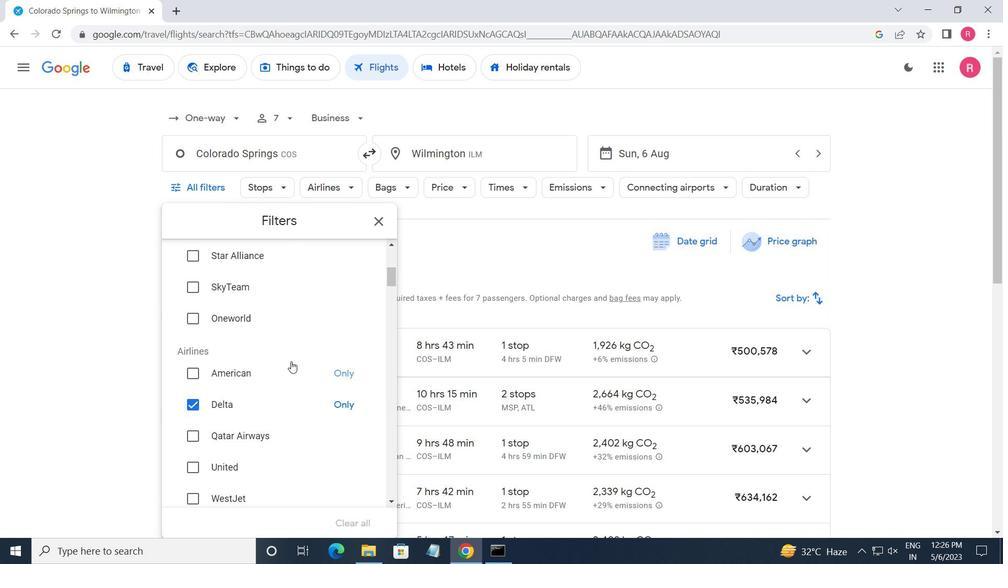 
Action: Mouse moved to (287, 364)
Screenshot: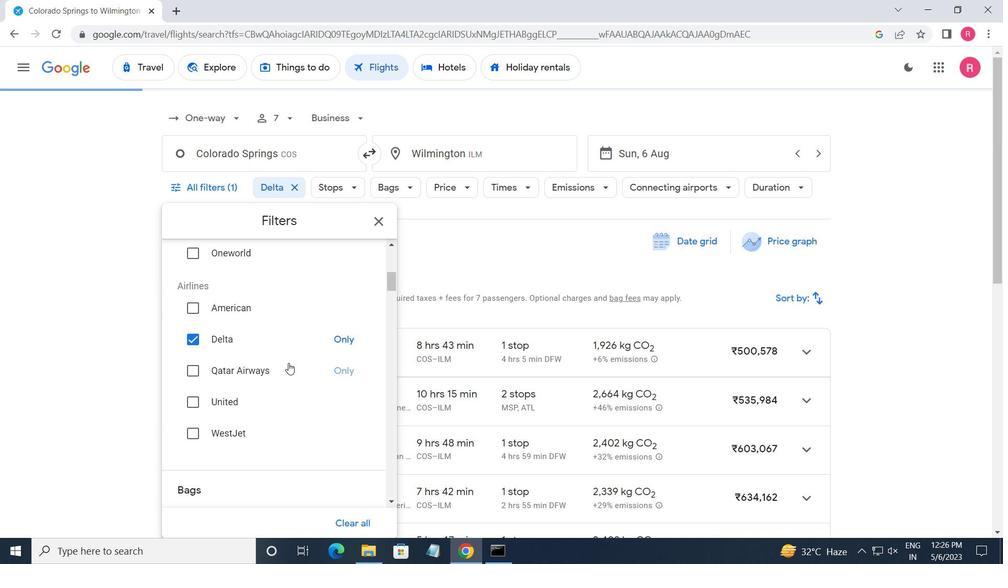 
Action: Mouse scrolled (287, 363) with delta (0, 0)
Screenshot: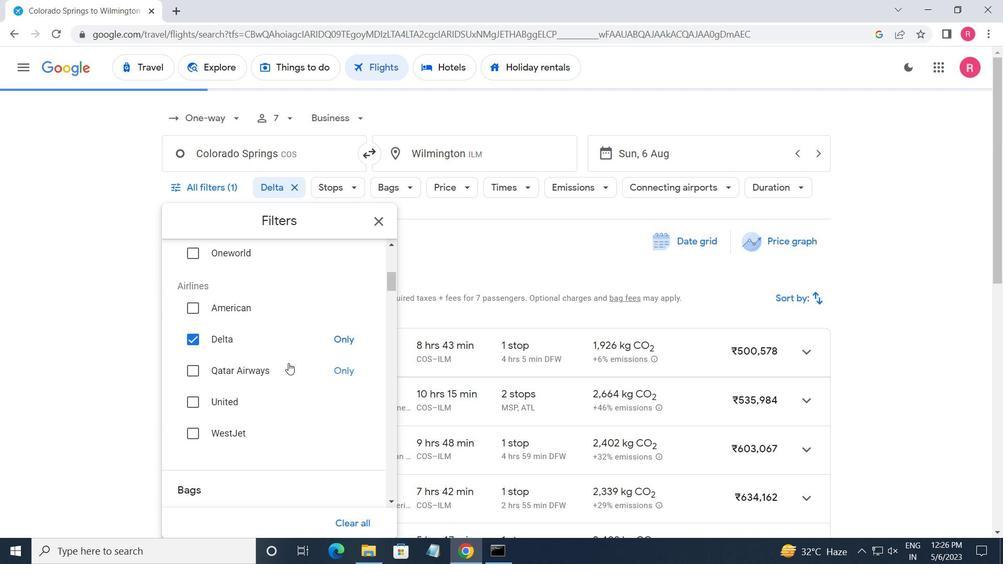 
Action: Mouse moved to (287, 366)
Screenshot: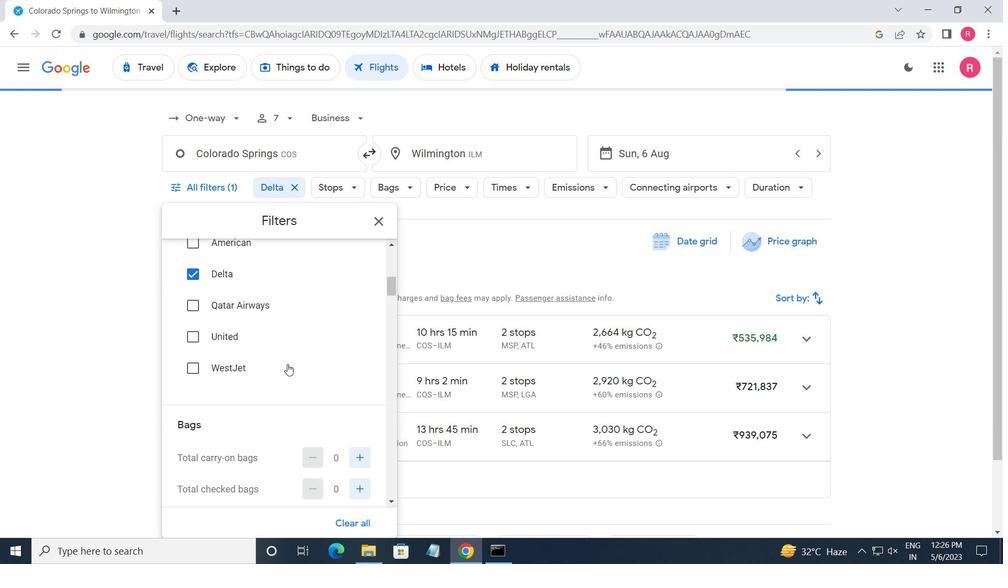 
Action: Mouse scrolled (287, 366) with delta (0, 0)
Screenshot: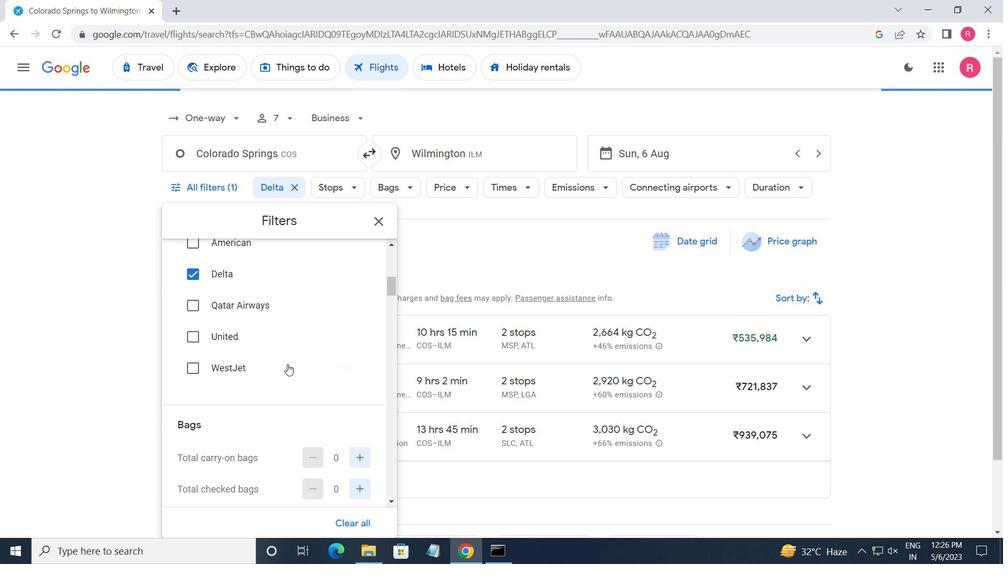 
Action: Mouse moved to (351, 394)
Screenshot: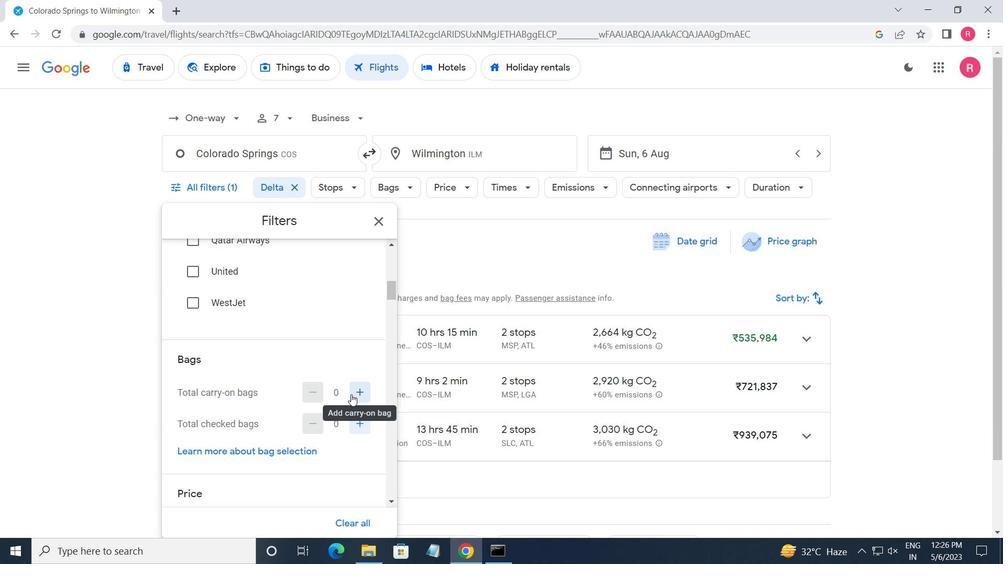 
Action: Mouse pressed left at (351, 394)
Screenshot: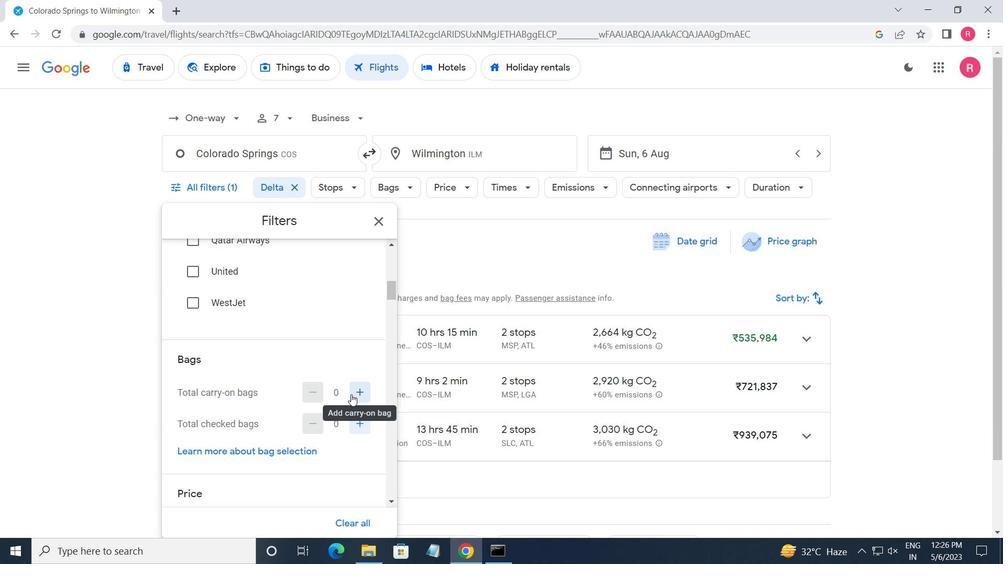 
Action: Mouse moved to (277, 346)
Screenshot: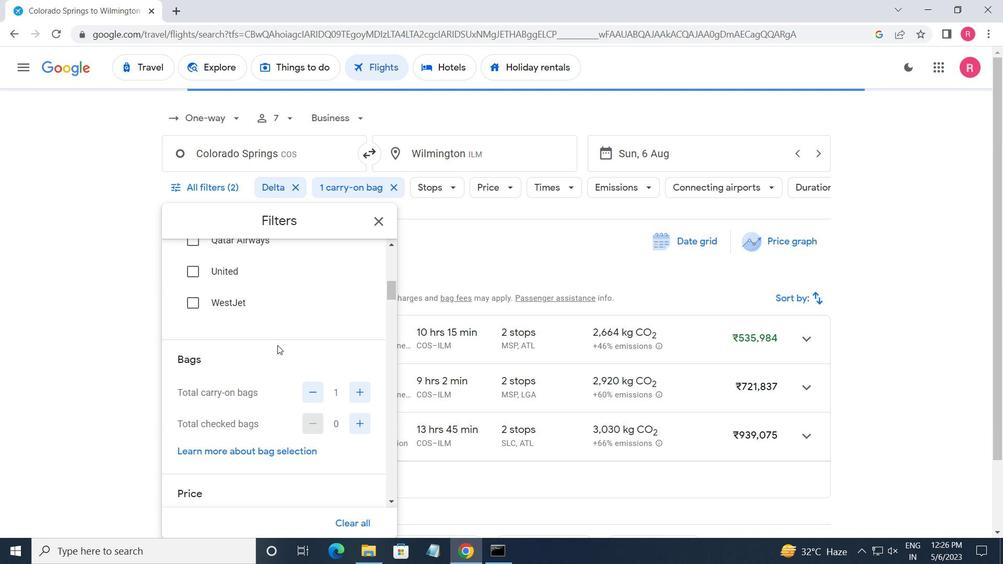 
Action: Mouse scrolled (277, 346) with delta (0, 0)
Screenshot: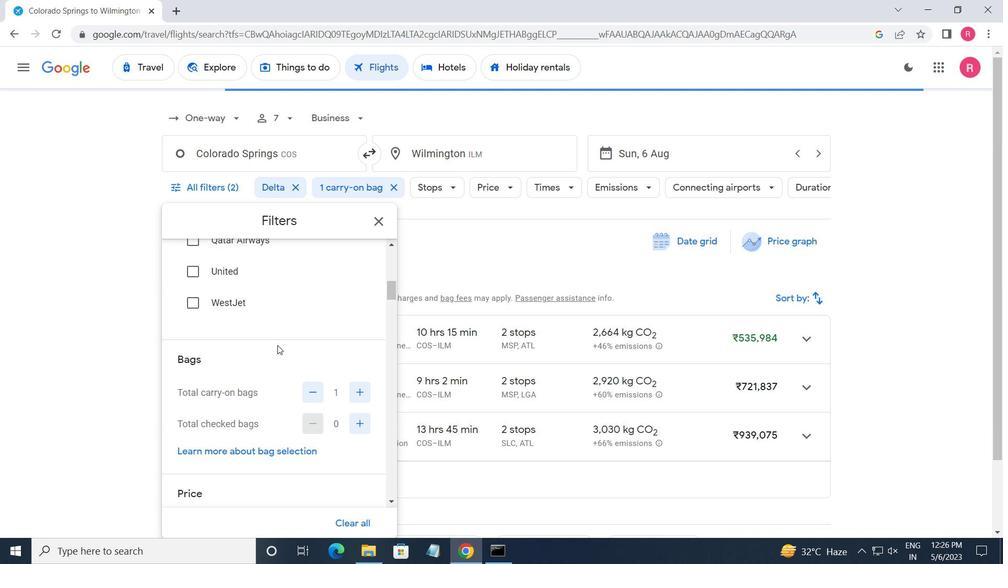 
Action: Mouse moved to (284, 352)
Screenshot: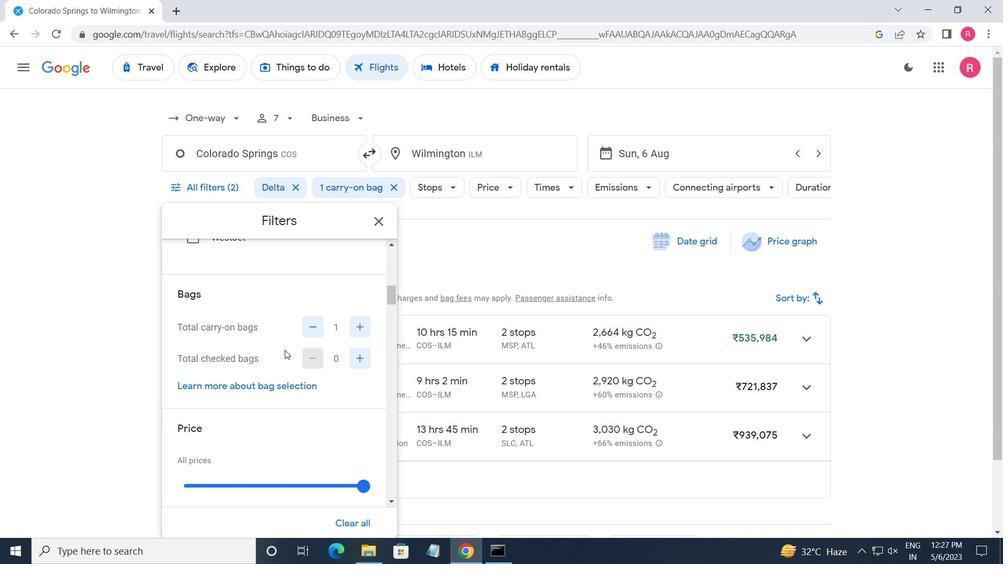 
Action: Mouse scrolled (284, 351) with delta (0, 0)
Screenshot: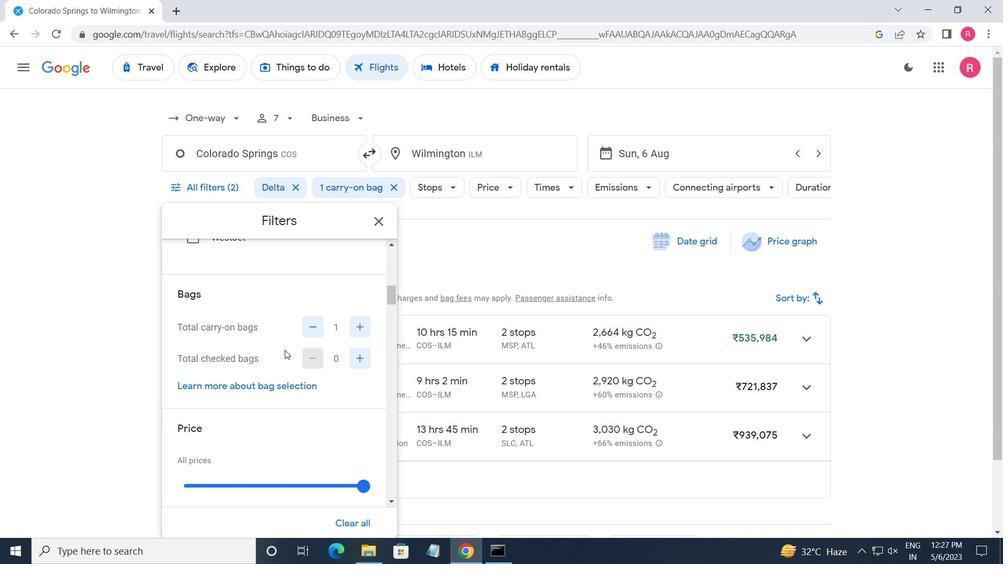 
Action: Mouse moved to (363, 417)
Screenshot: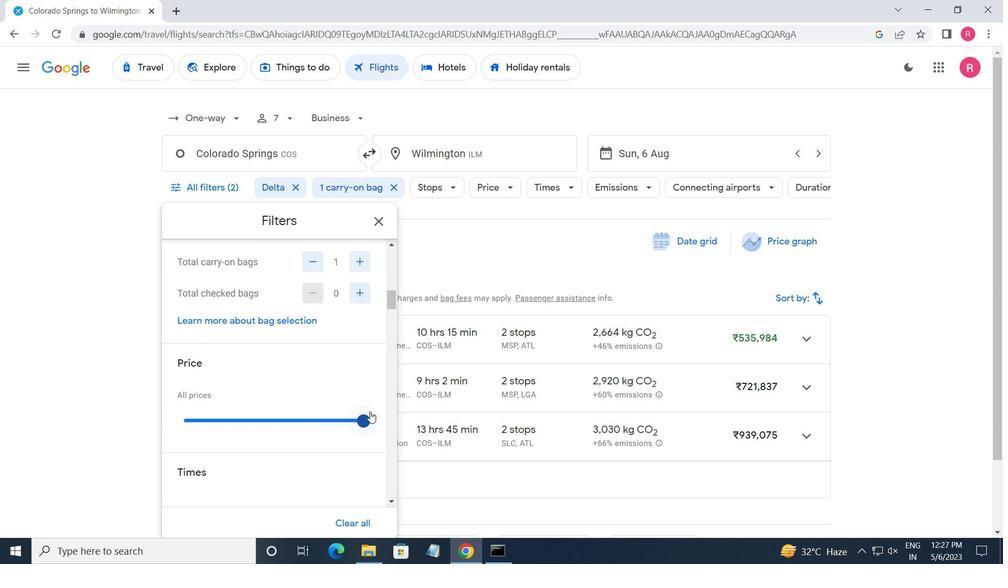 
Action: Mouse pressed left at (363, 417)
Screenshot: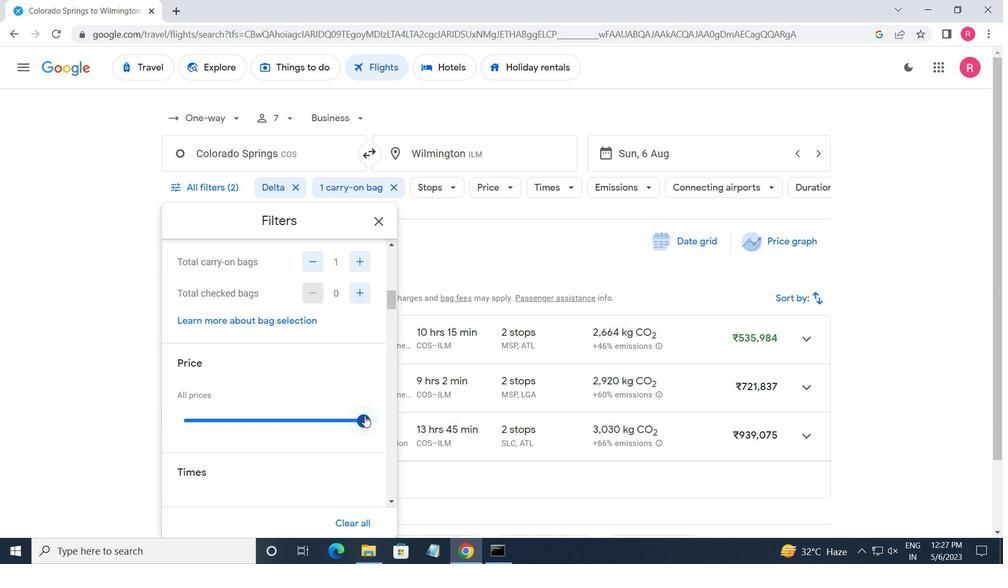 
Action: Mouse moved to (306, 364)
Screenshot: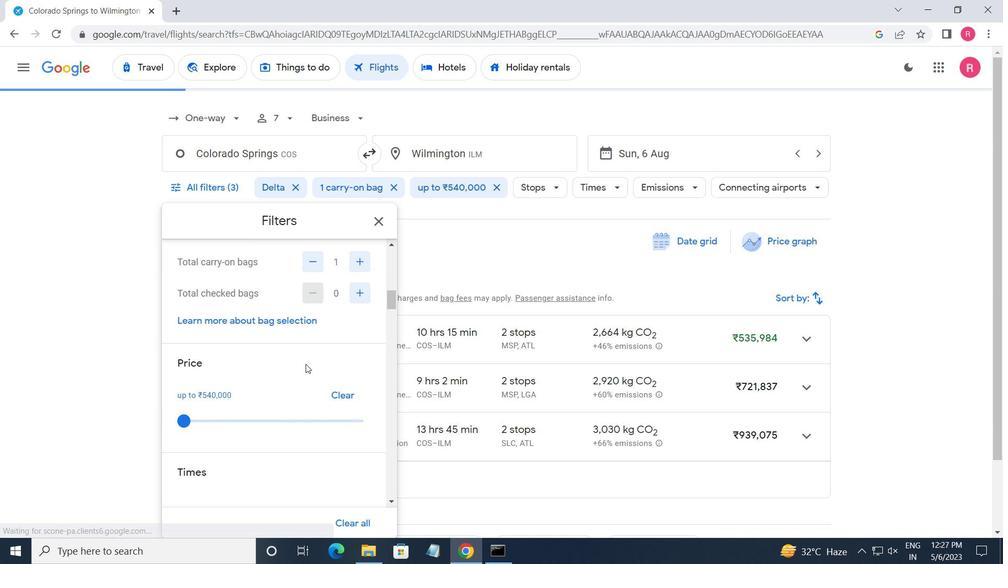 
Action: Mouse scrolled (306, 364) with delta (0, 0)
Screenshot: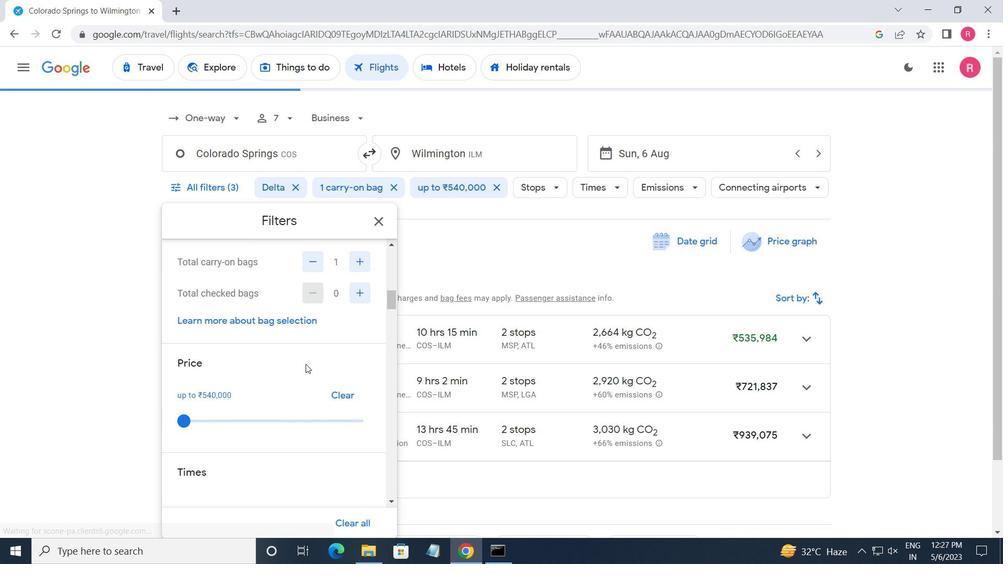
Action: Mouse moved to (311, 367)
Screenshot: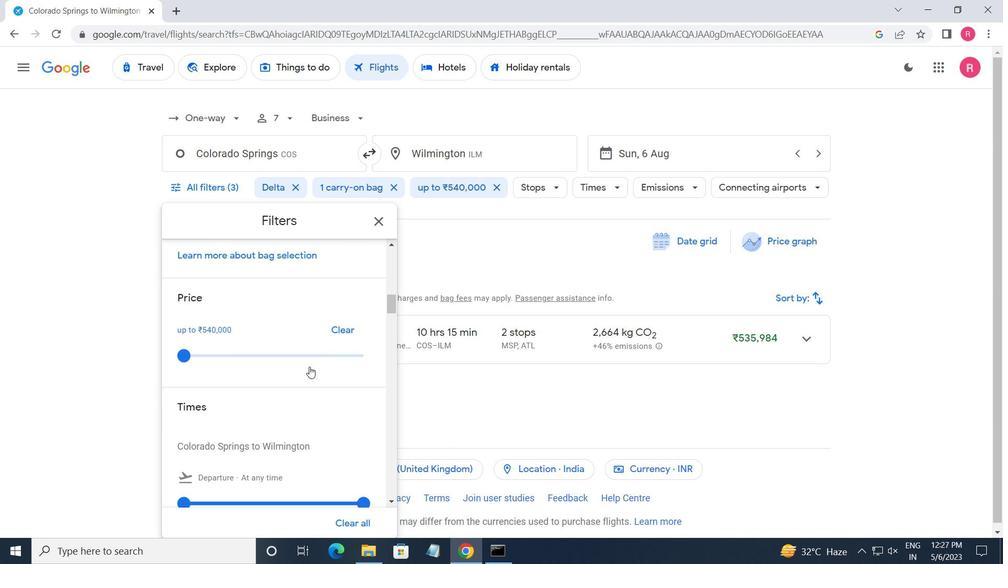 
Action: Mouse scrolled (311, 367) with delta (0, 0)
Screenshot: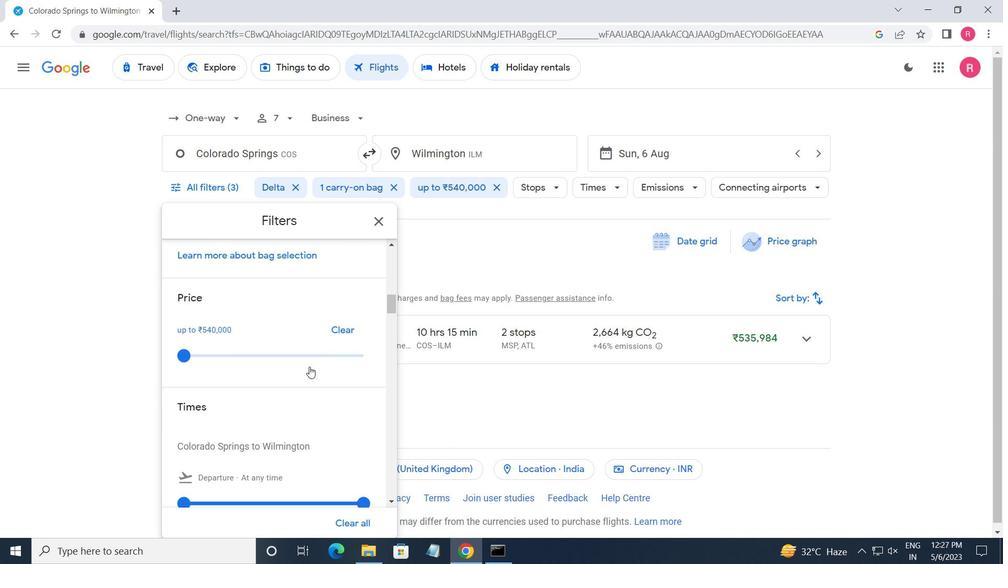 
Action: Mouse moved to (183, 433)
Screenshot: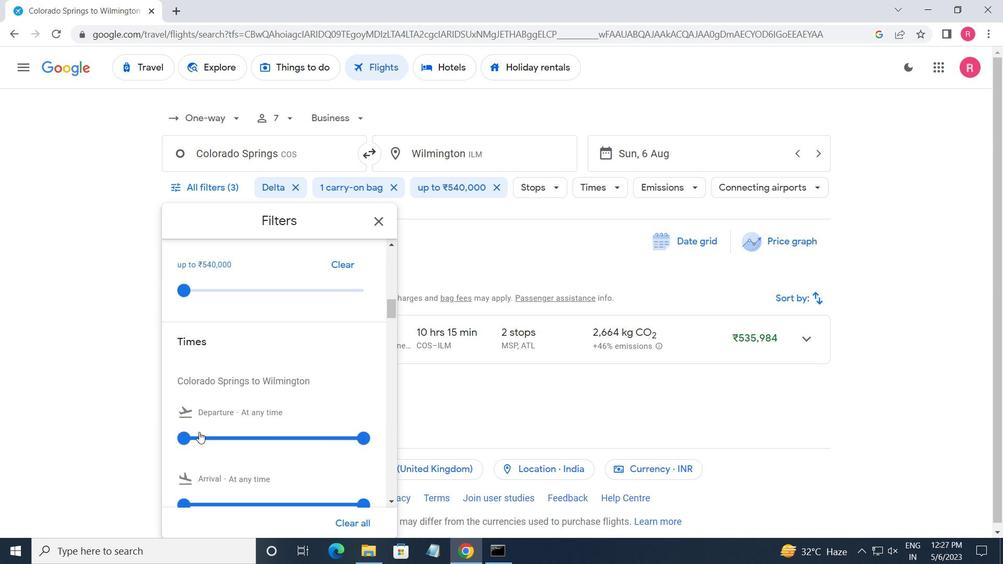 
Action: Mouse pressed left at (183, 433)
Screenshot: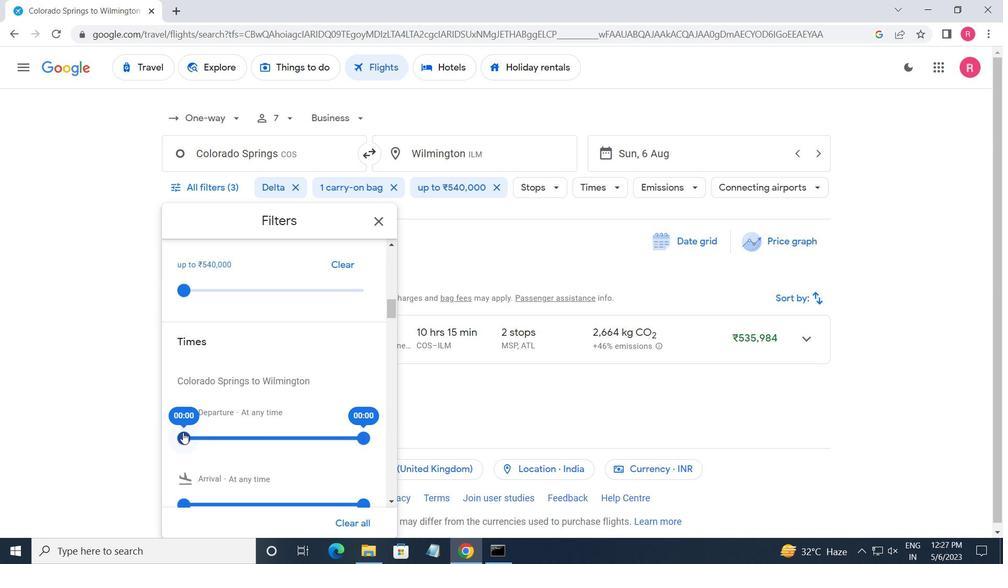 
Action: Mouse moved to (360, 439)
Screenshot: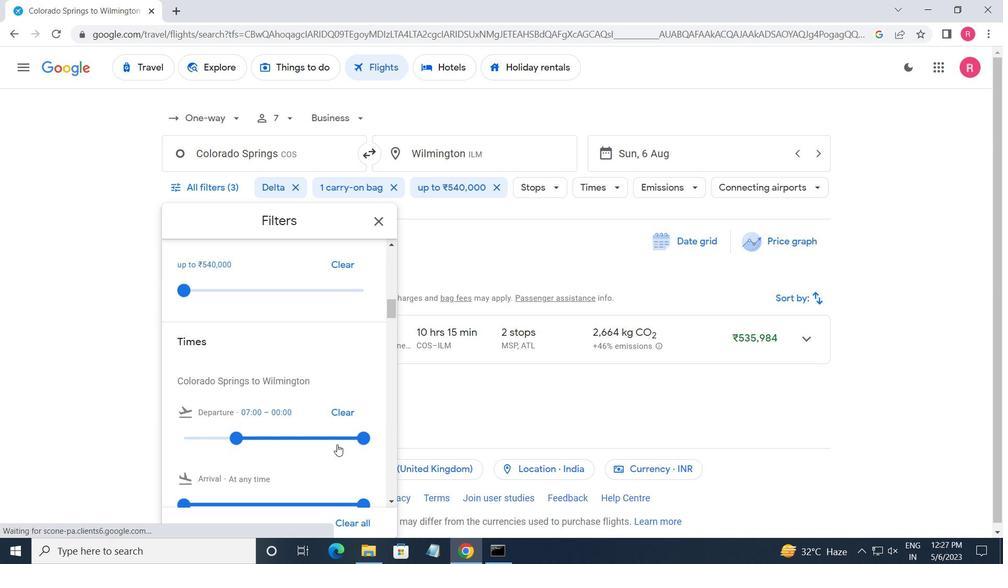 
Action: Mouse pressed left at (360, 439)
Screenshot: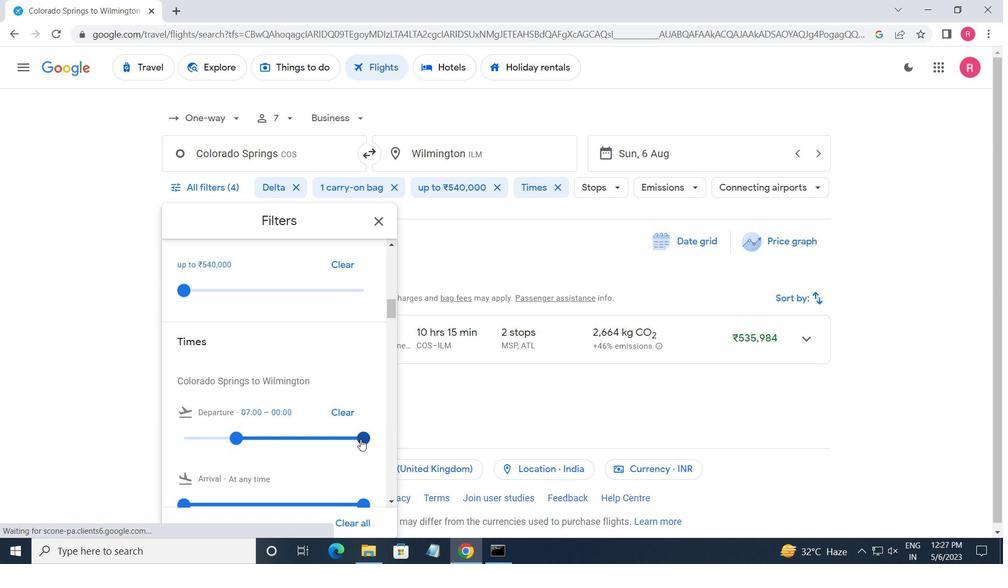 
Action: Mouse moved to (379, 215)
Screenshot: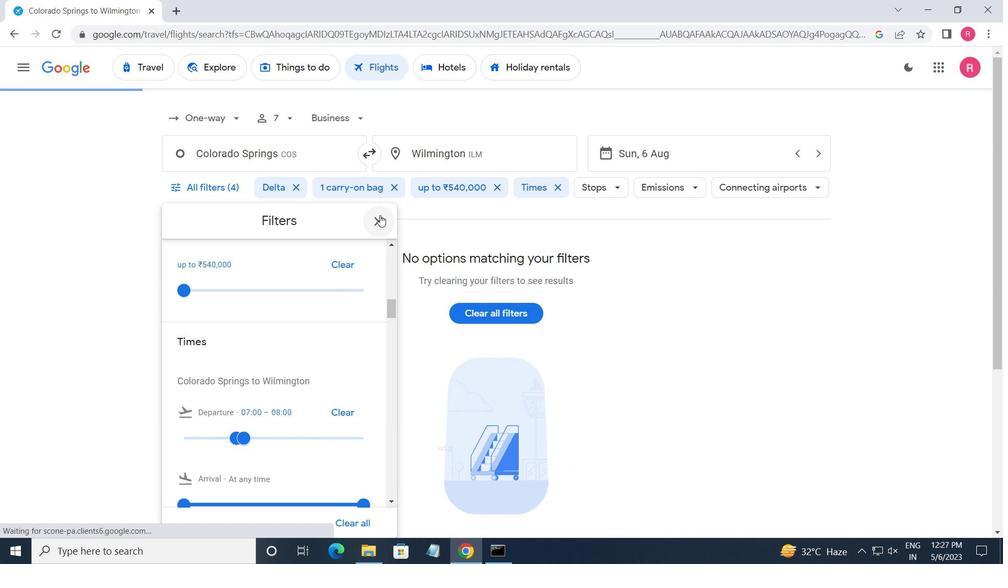 
Action: Mouse pressed left at (379, 215)
Screenshot: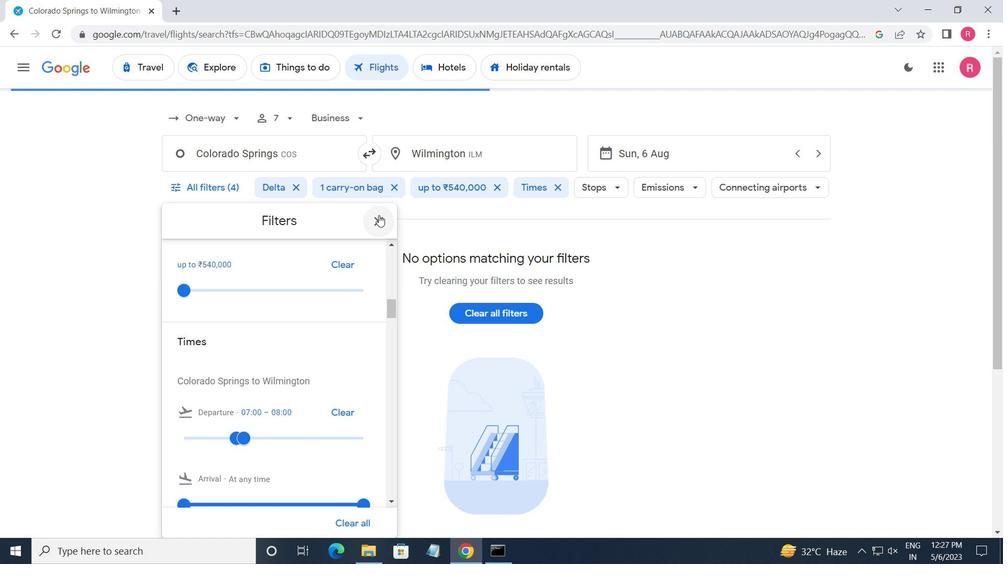 
